 Task: Add an event with the title Third Webinar: Introduction to Influencer Collaboration for Brand Awareness, date '2023/12/02', time 8:50 AM to 10:50 AMand add a description:  Regular check-ins and progress reviews will be scheduled to evaluate the employee's progress and provide ongoing feedback. These discussions will allow for adjustments to the action plan if needed and provide encouragement and support to the employee., put the event into Orange category, logged in from the account softage.8@softage.netand send the event invitation to softage.2@softage.net and softage.3@softage.net. Set a reminder for the event At time of event
Action: Mouse moved to (129, 144)
Screenshot: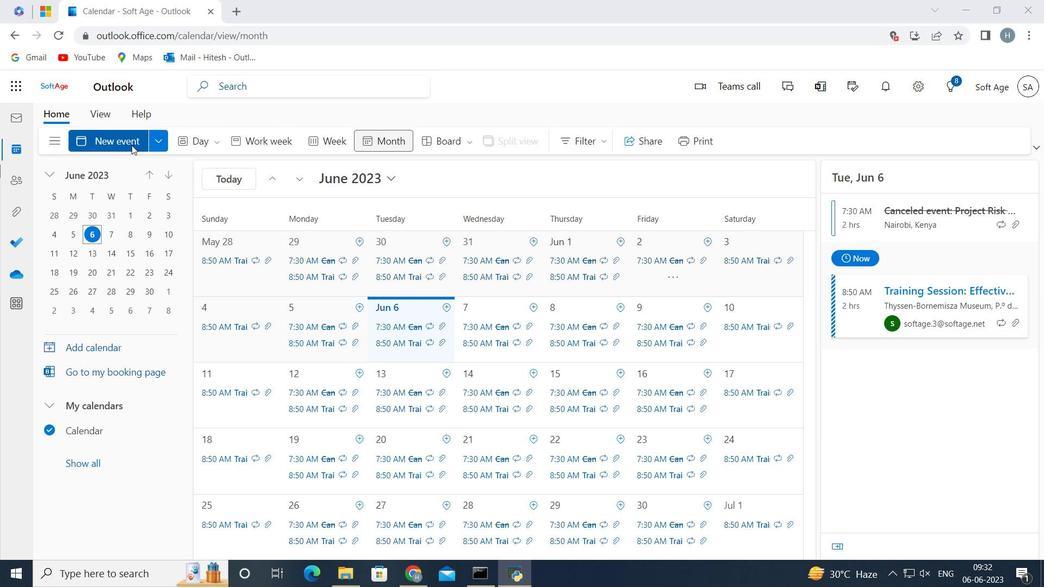 
Action: Mouse pressed left at (129, 144)
Screenshot: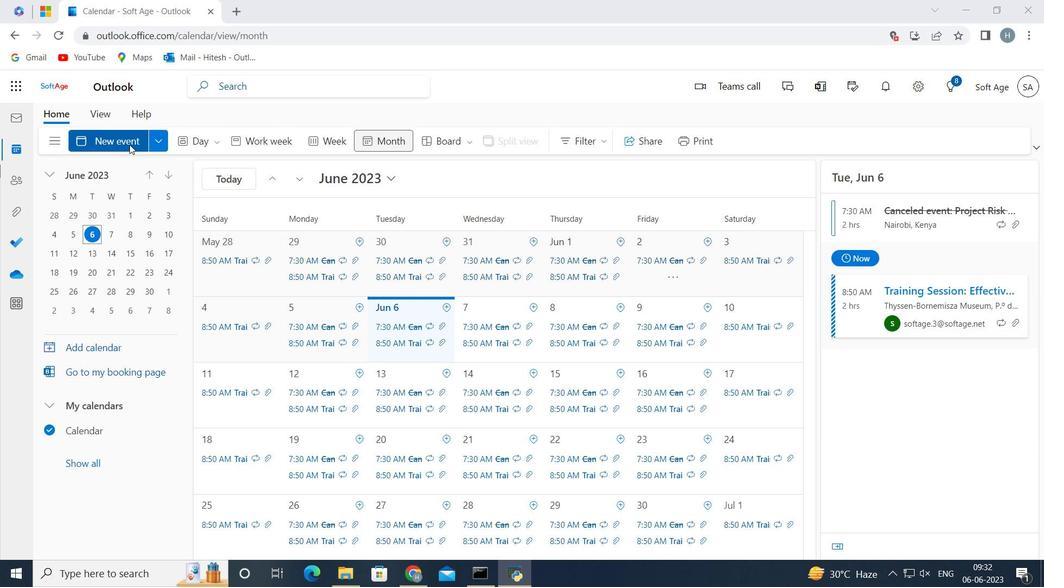 
Action: Mouse moved to (309, 222)
Screenshot: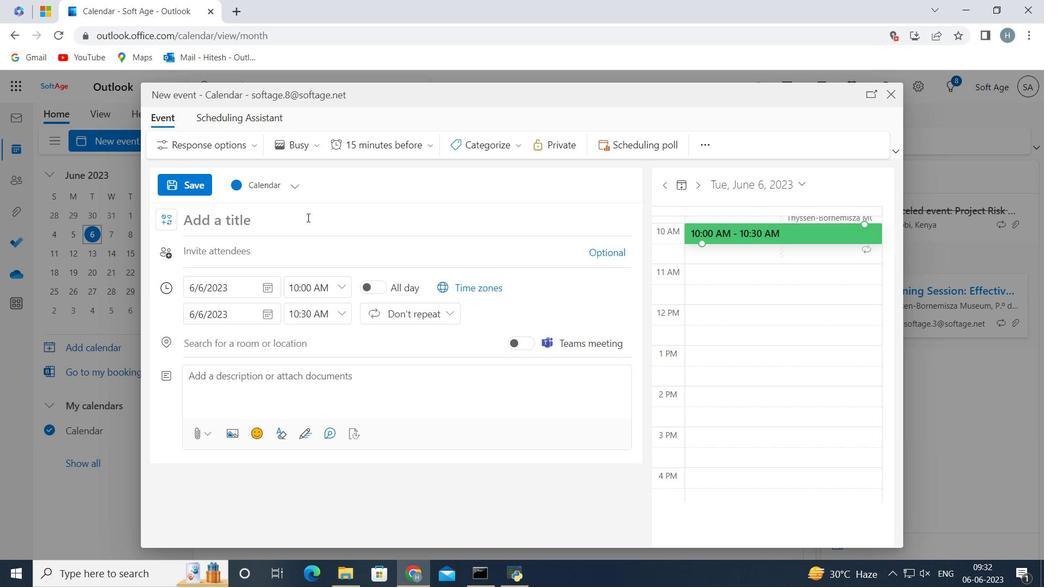 
Action: Mouse pressed left at (309, 222)
Screenshot: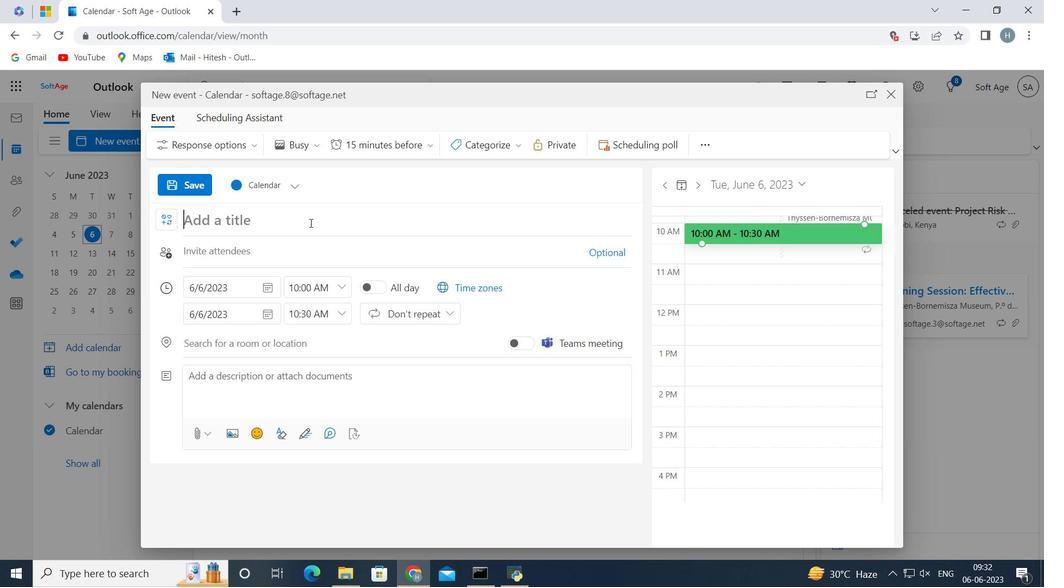 
Action: Key pressed <Key.shift>Third<Key.space><Key.shift><Key.shift><Key.shift><Key.shift><Key.shift>Webinar<Key.shift_r>:<Key.space><Key.shift>Introduction<Key.space>to<Key.space><Key.shift>Influencer<Key.space><Key.shift>Collaboration<Key.space>for<Key.space><Key.shift>Brand<Key.space><Key.shift><Key.shift><Key.shift>Awareness<Key.space>
Screenshot: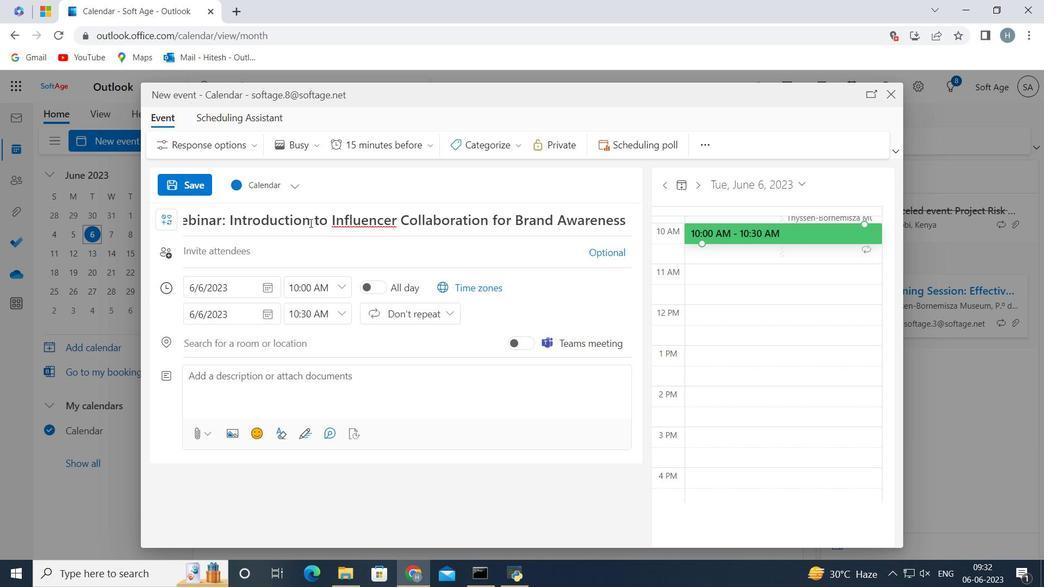 
Action: Mouse moved to (265, 288)
Screenshot: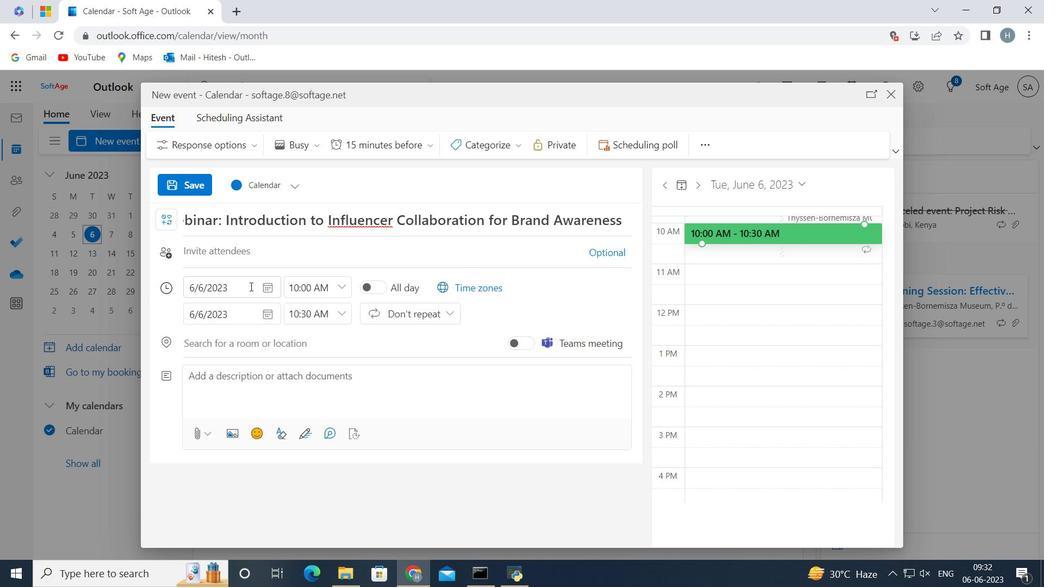 
Action: Mouse pressed left at (265, 288)
Screenshot: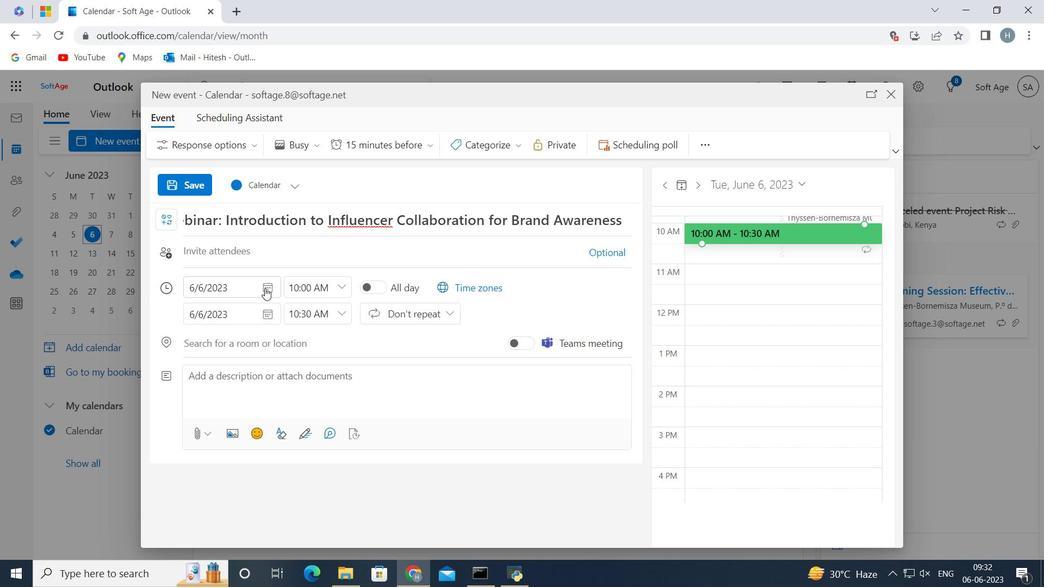 
Action: Mouse moved to (227, 290)
Screenshot: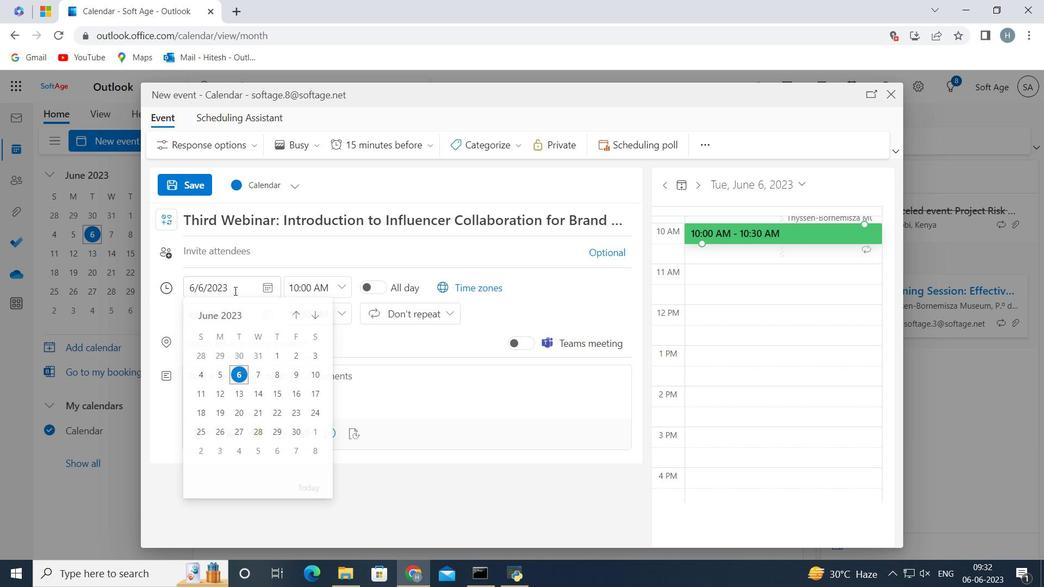 
Action: Mouse pressed left at (227, 290)
Screenshot: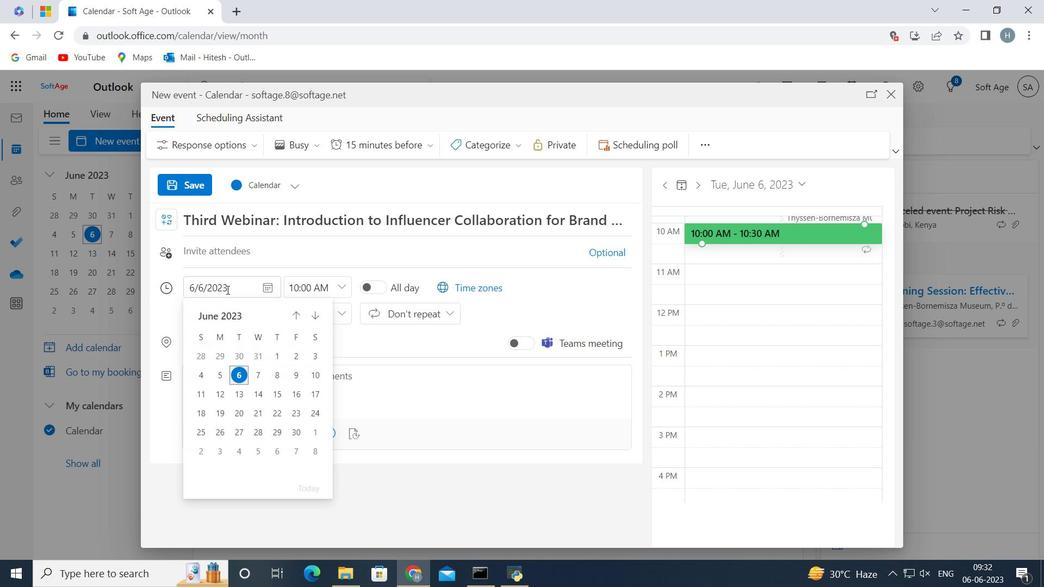 
Action: Mouse moved to (266, 289)
Screenshot: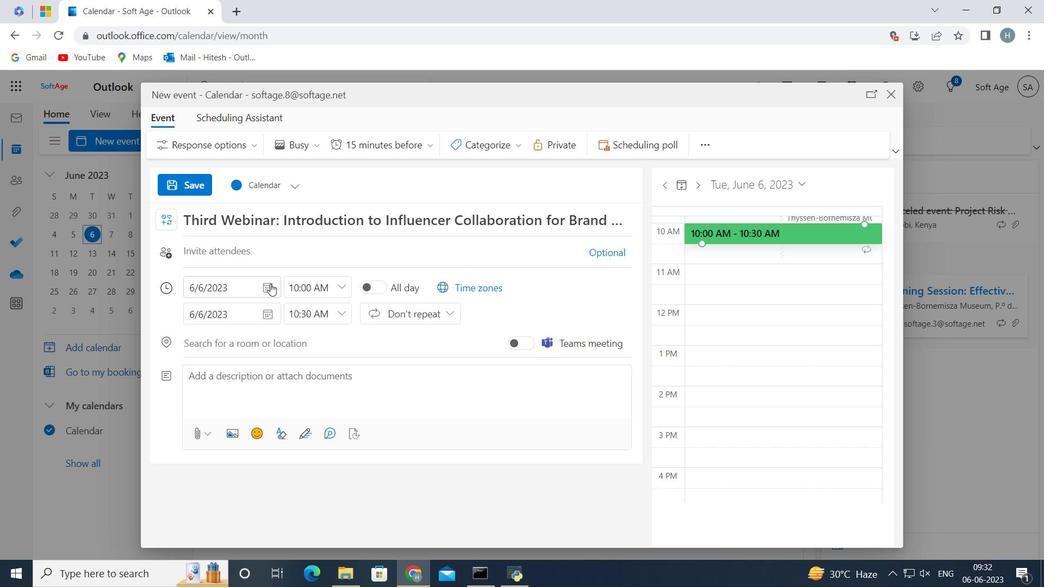 
Action: Mouse pressed left at (266, 289)
Screenshot: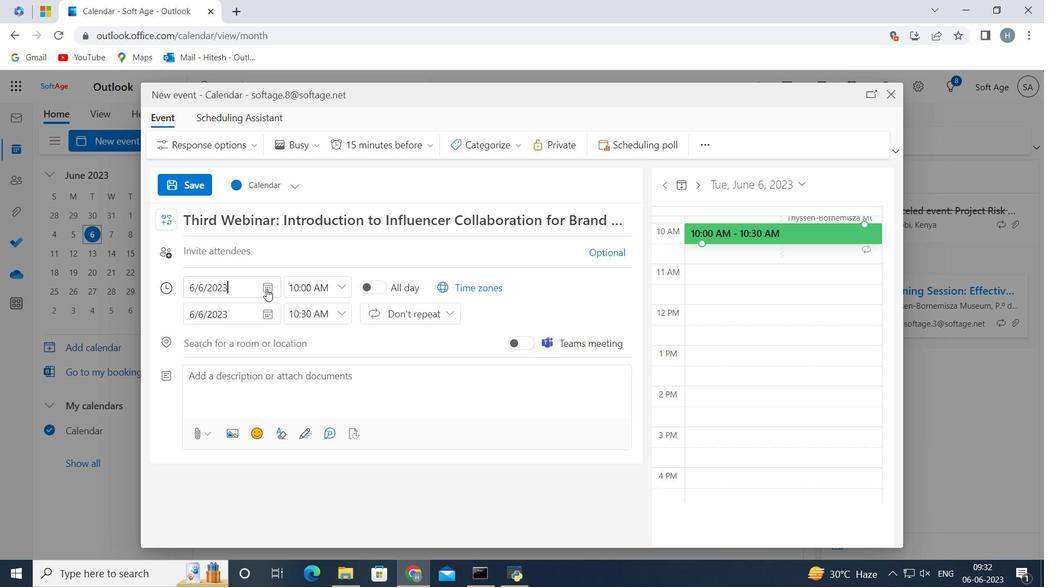 
Action: Mouse moved to (235, 322)
Screenshot: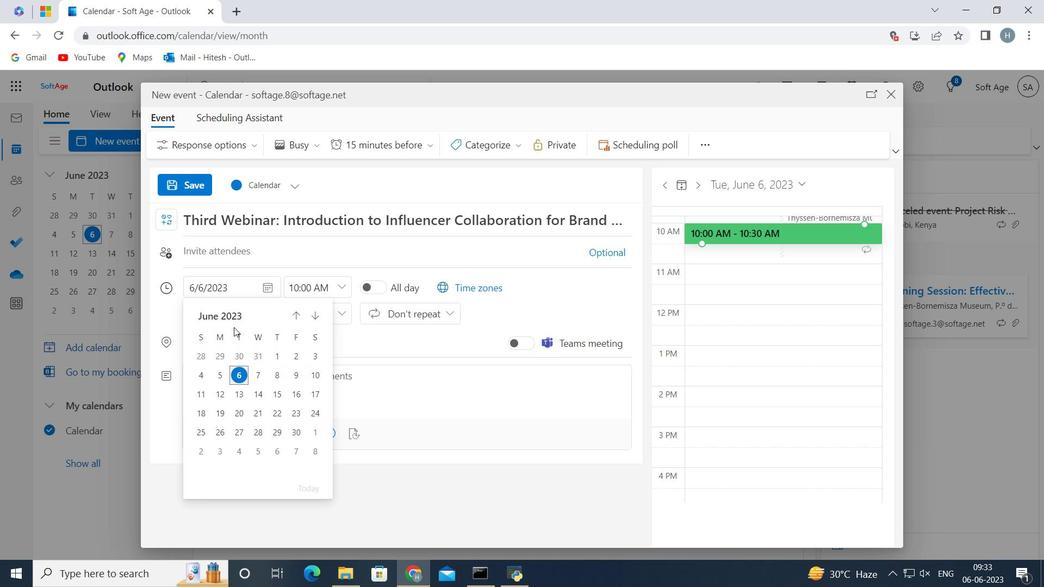 
Action: Mouse pressed left at (235, 322)
Screenshot: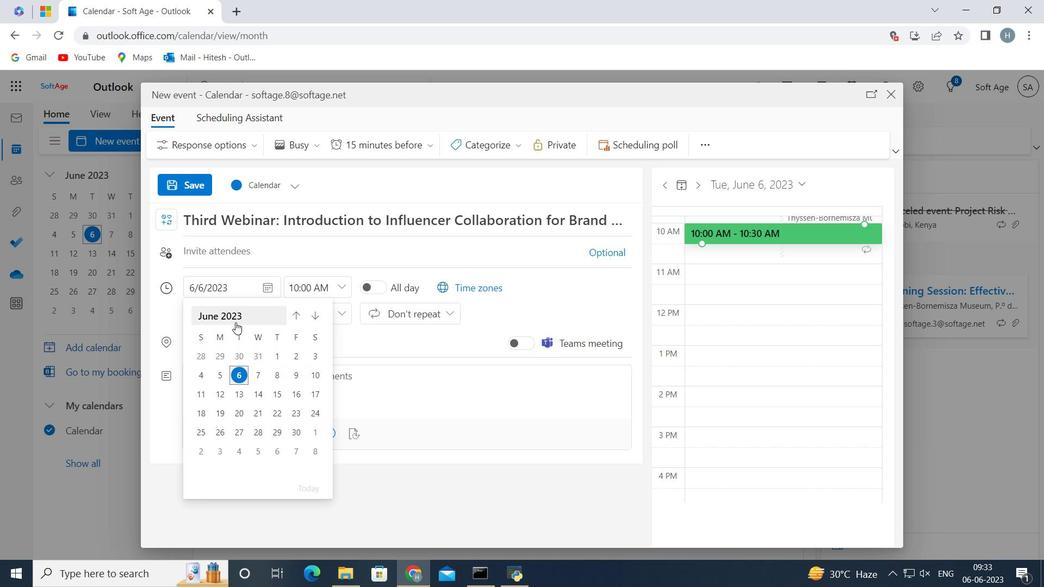 
Action: Mouse pressed left at (235, 322)
Screenshot: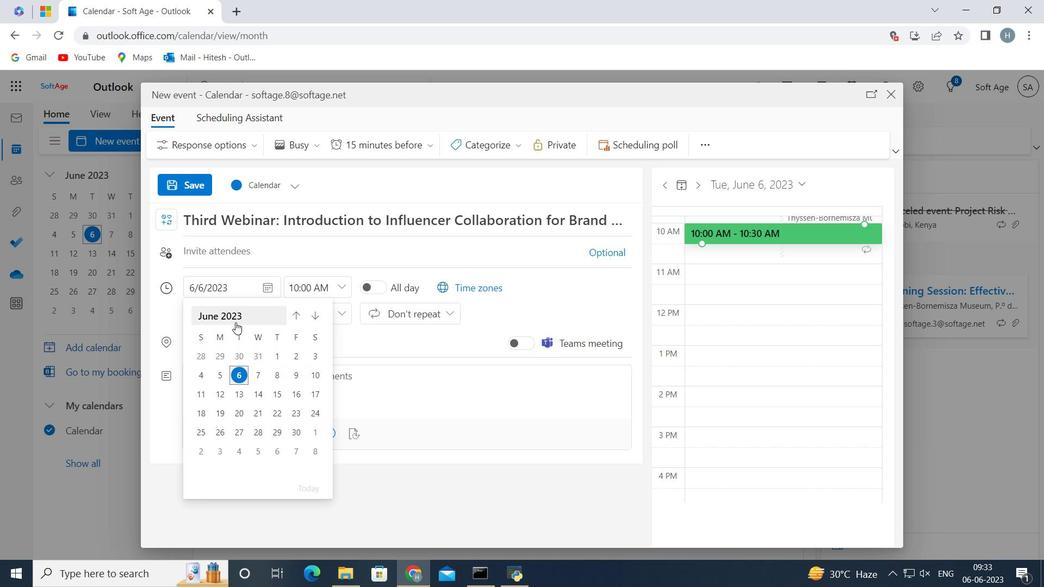 
Action: Mouse moved to (306, 343)
Screenshot: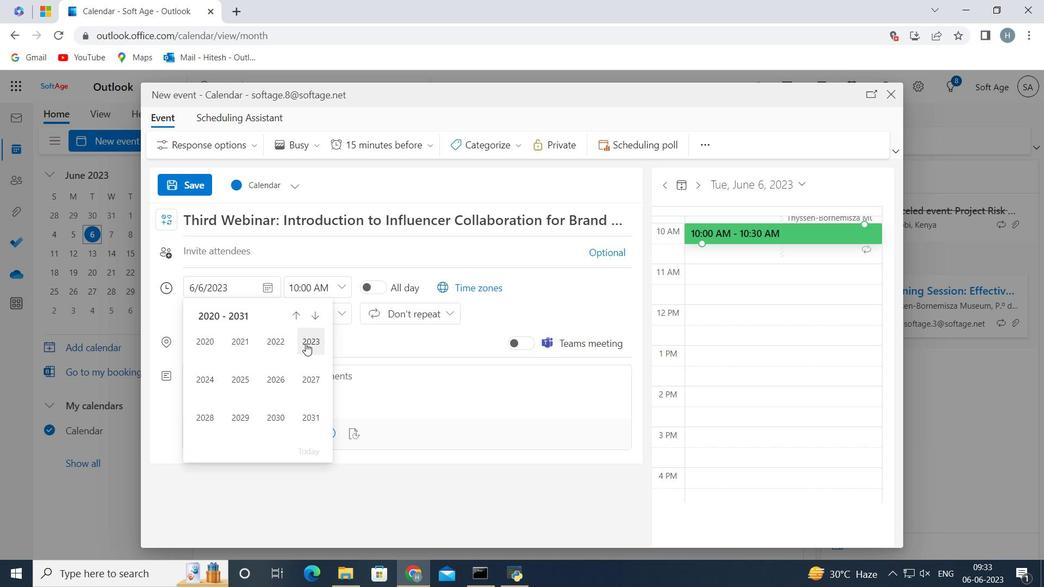 
Action: Mouse pressed left at (306, 343)
Screenshot: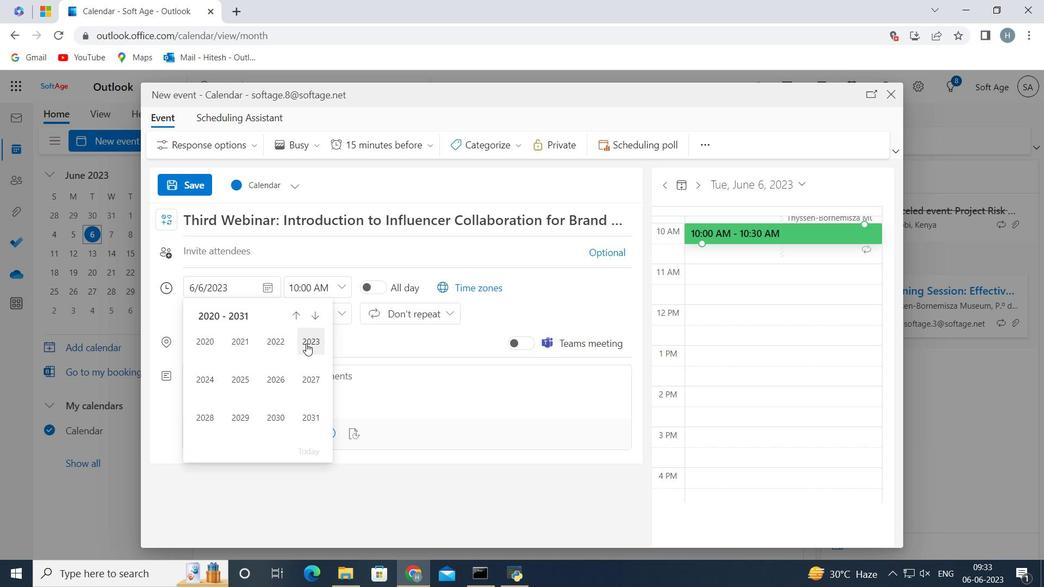
Action: Mouse moved to (307, 415)
Screenshot: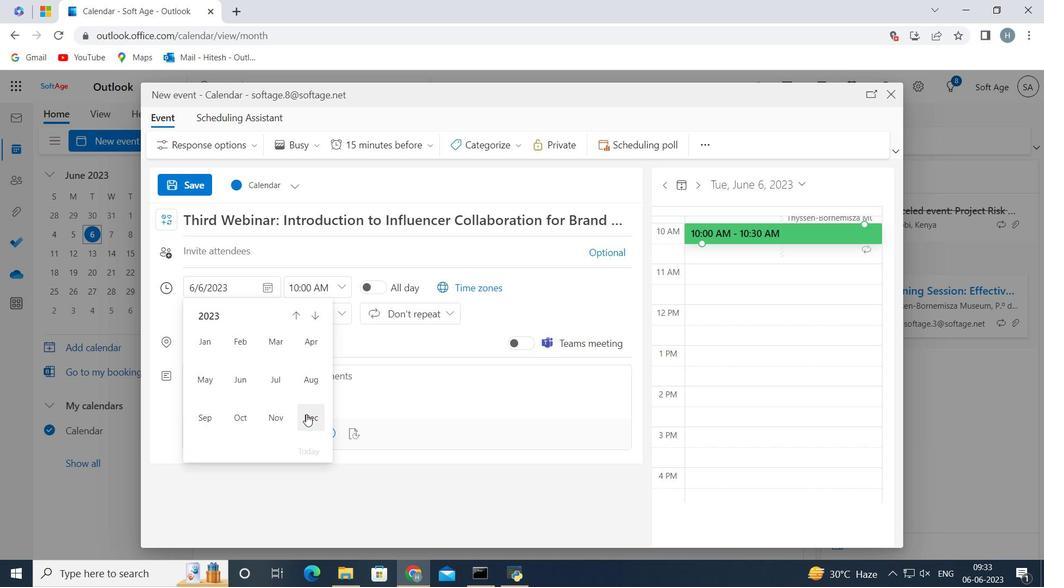 
Action: Mouse pressed left at (307, 415)
Screenshot: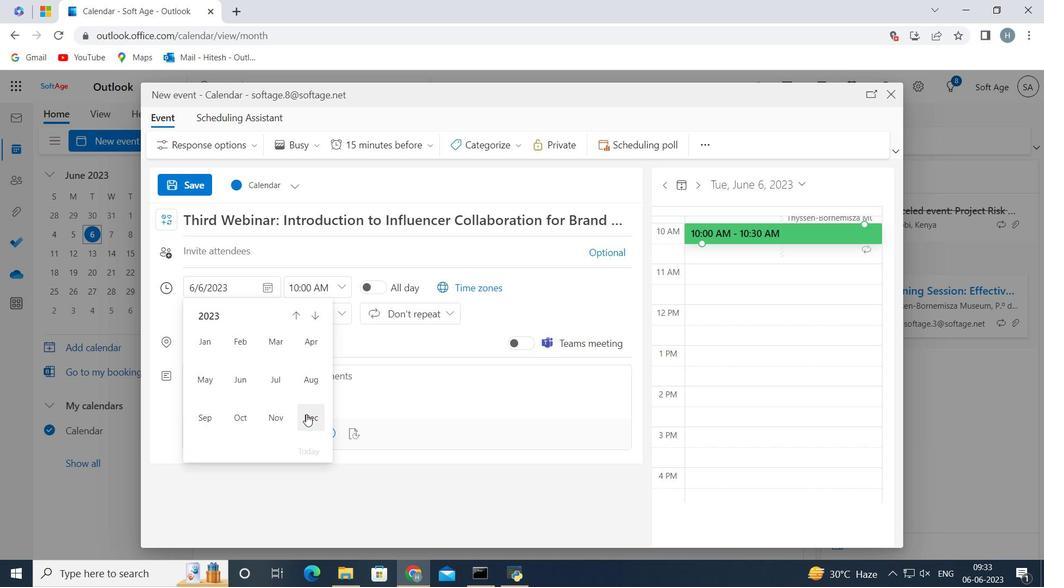 
Action: Mouse moved to (311, 355)
Screenshot: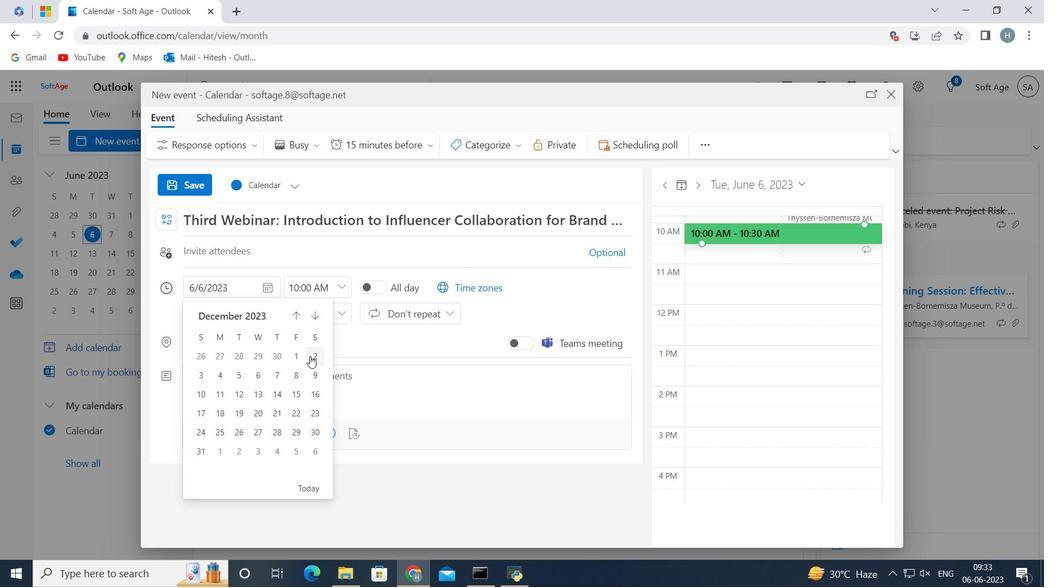 
Action: Mouse pressed left at (311, 355)
Screenshot: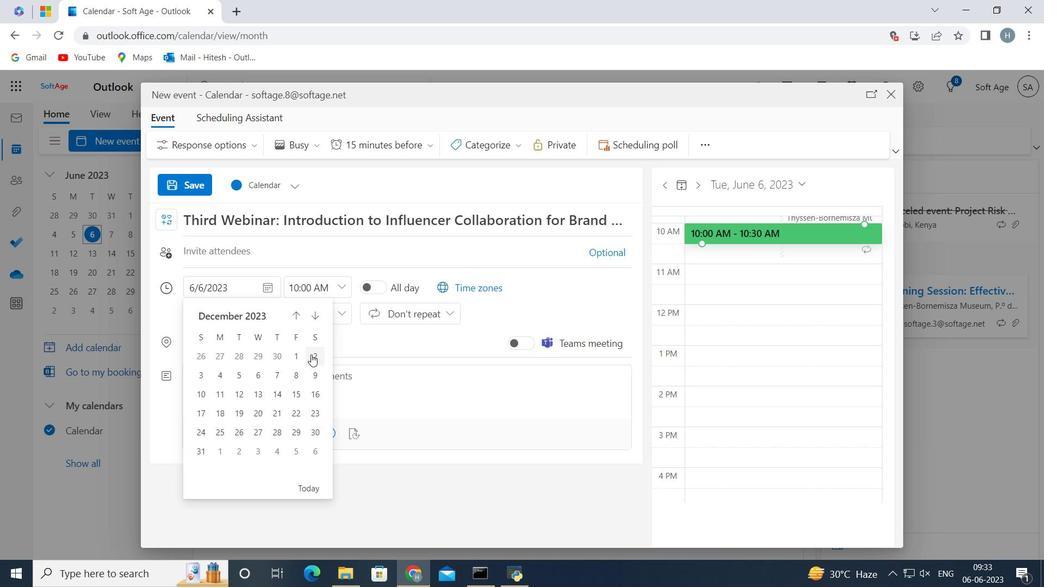 
Action: Mouse moved to (345, 284)
Screenshot: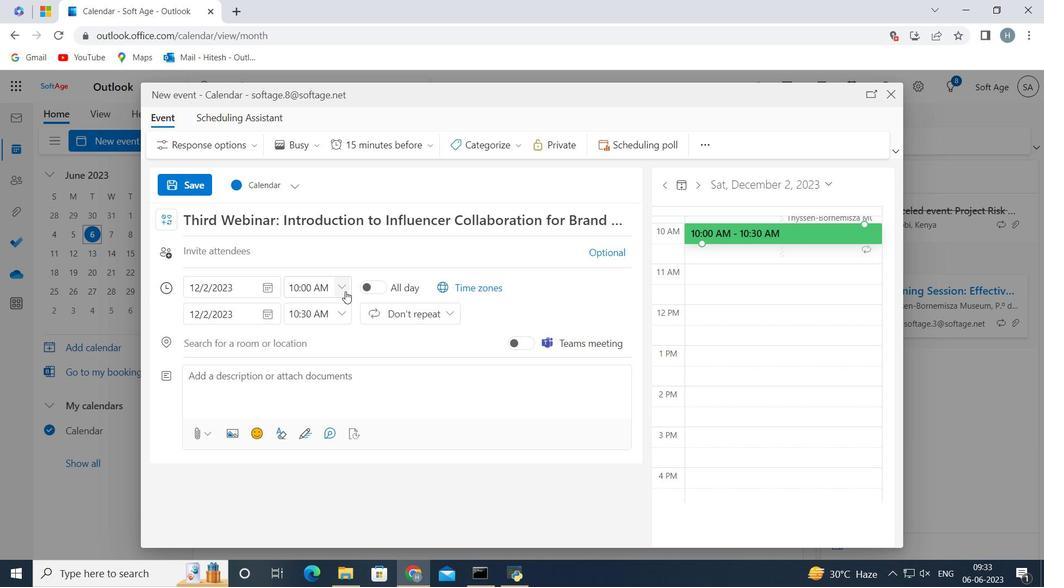
Action: Mouse pressed left at (345, 284)
Screenshot: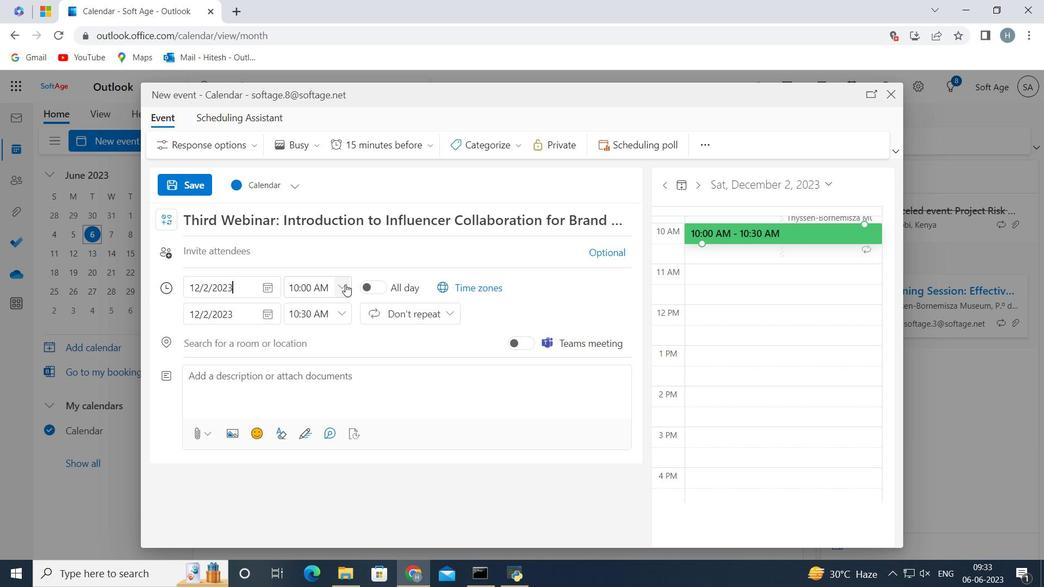 
Action: Mouse moved to (326, 357)
Screenshot: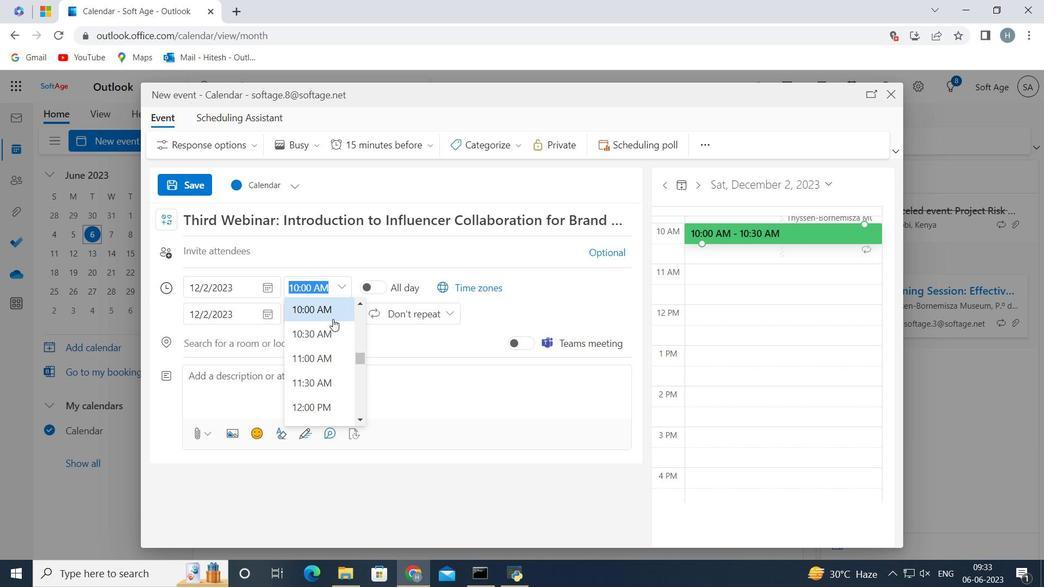 
Action: Mouse scrolled (326, 357) with delta (0, 0)
Screenshot: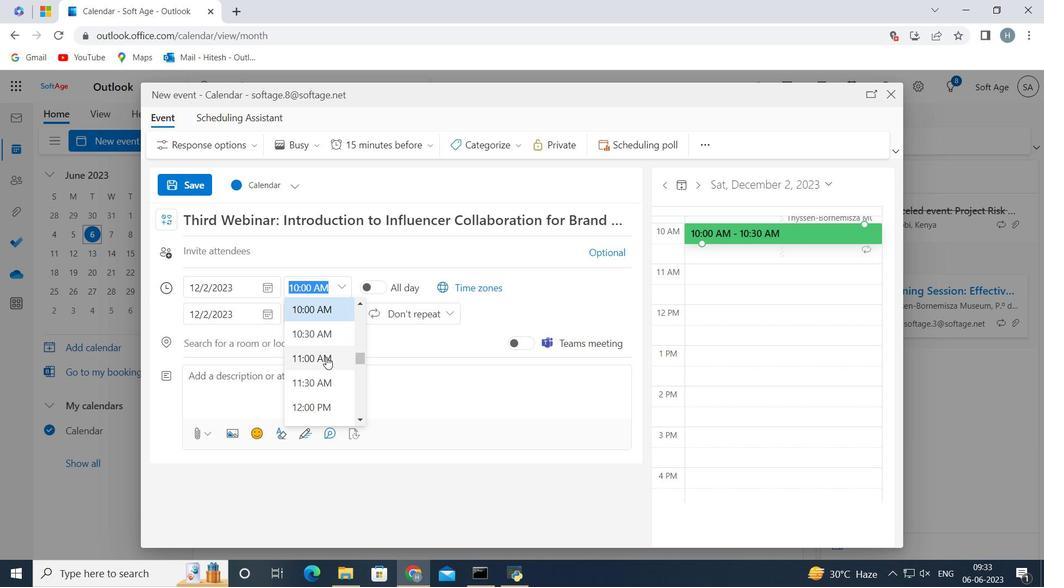 
Action: Mouse scrolled (326, 357) with delta (0, 0)
Screenshot: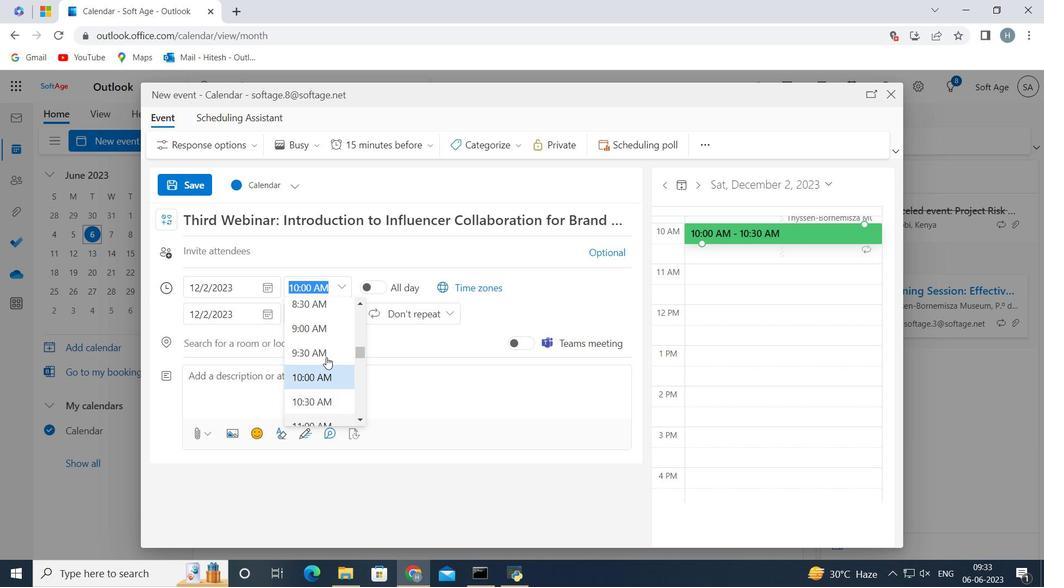 
Action: Mouse scrolled (326, 357) with delta (0, 0)
Screenshot: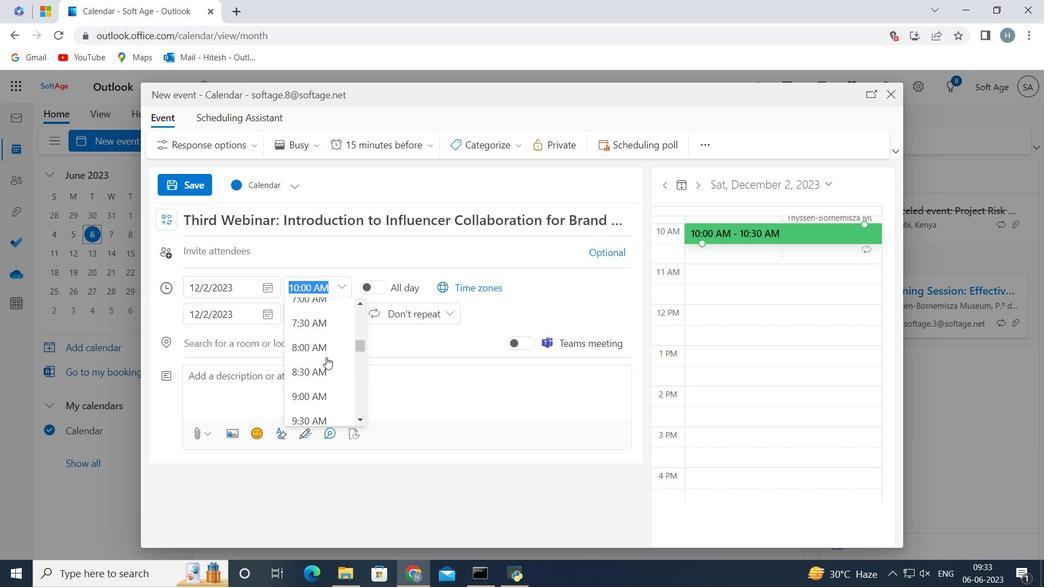 
Action: Mouse scrolled (326, 356) with delta (0, 0)
Screenshot: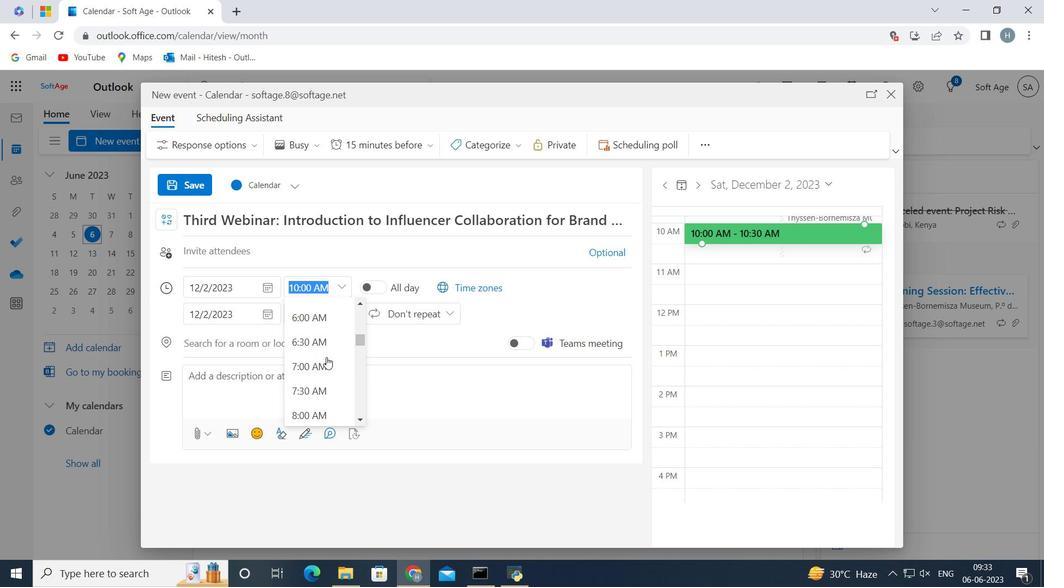 
Action: Mouse moved to (292, 373)
Screenshot: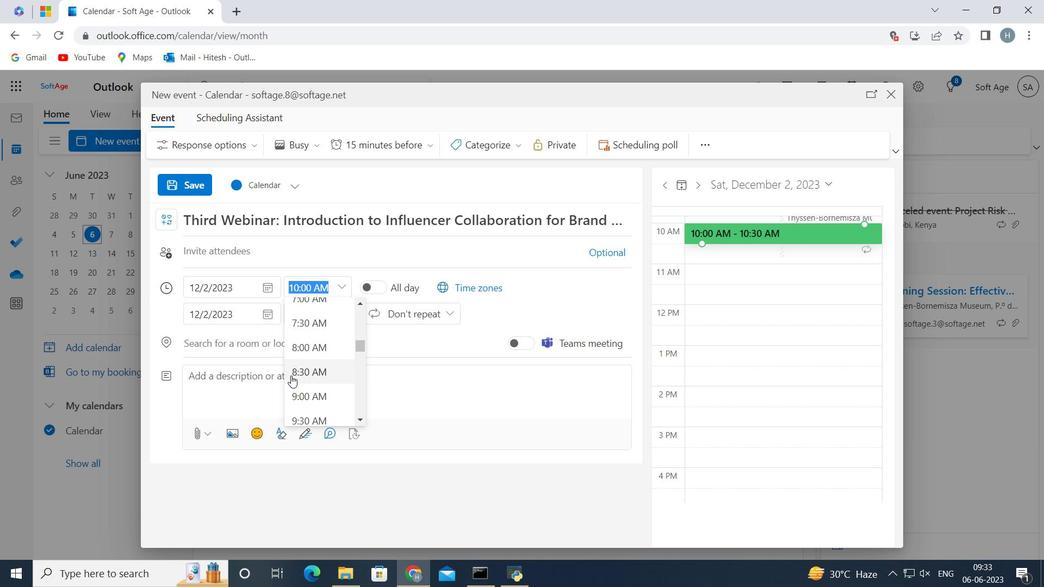 
Action: Mouse pressed left at (292, 373)
Screenshot: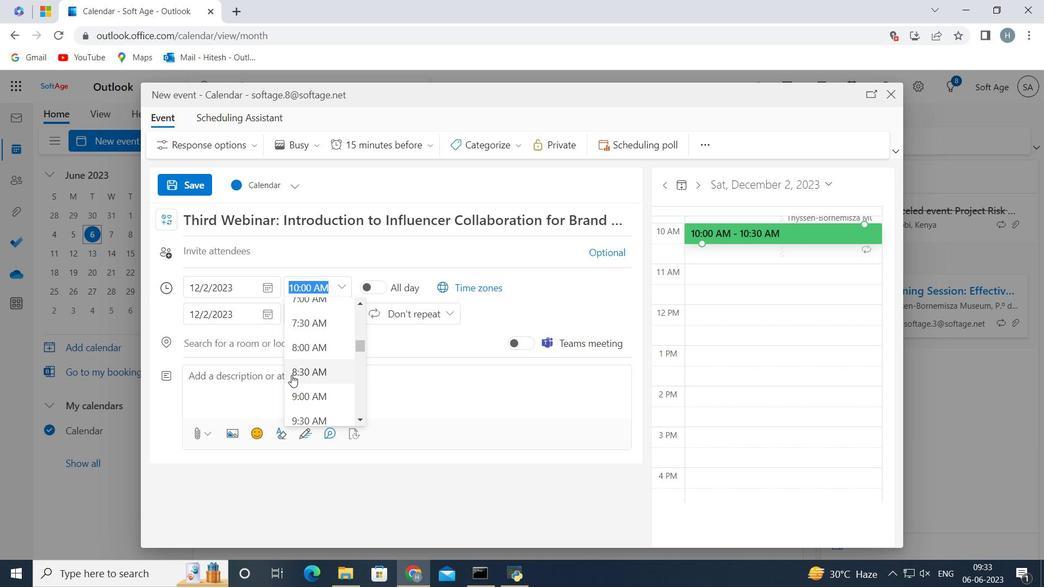 
Action: Mouse moved to (300, 287)
Screenshot: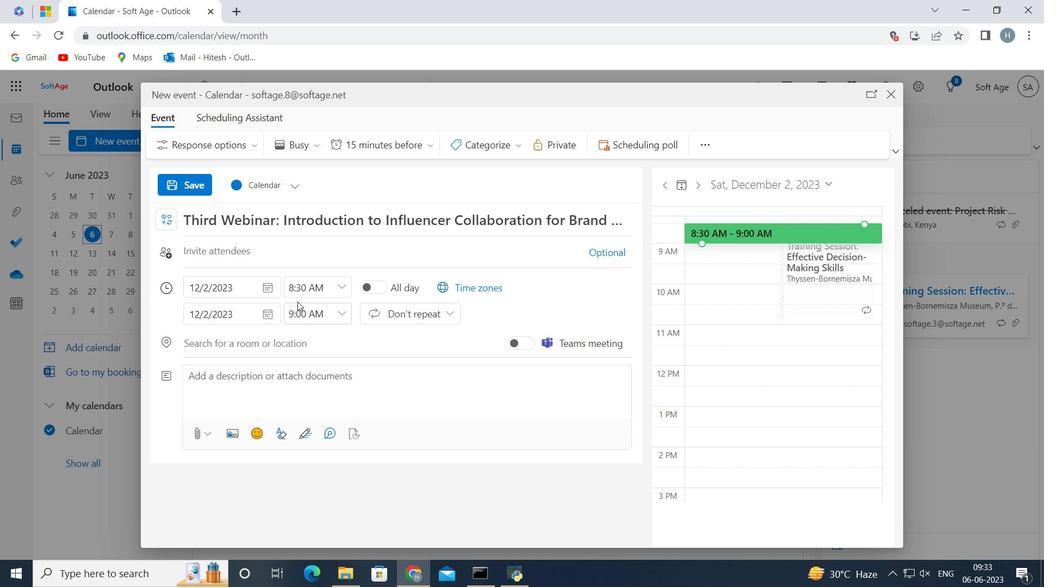 
Action: Mouse pressed left at (300, 287)
Screenshot: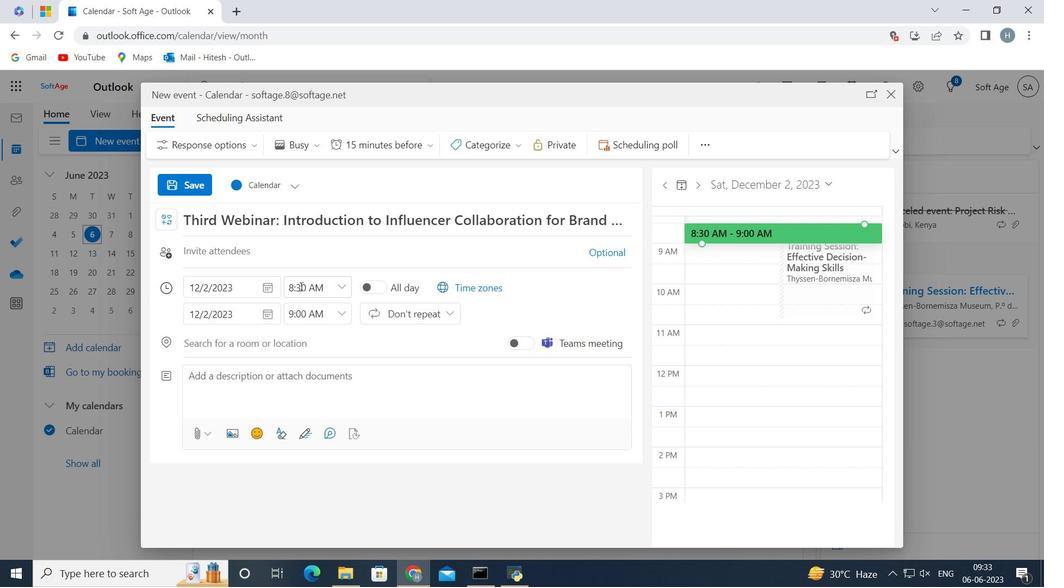 
Action: Mouse moved to (301, 286)
Screenshot: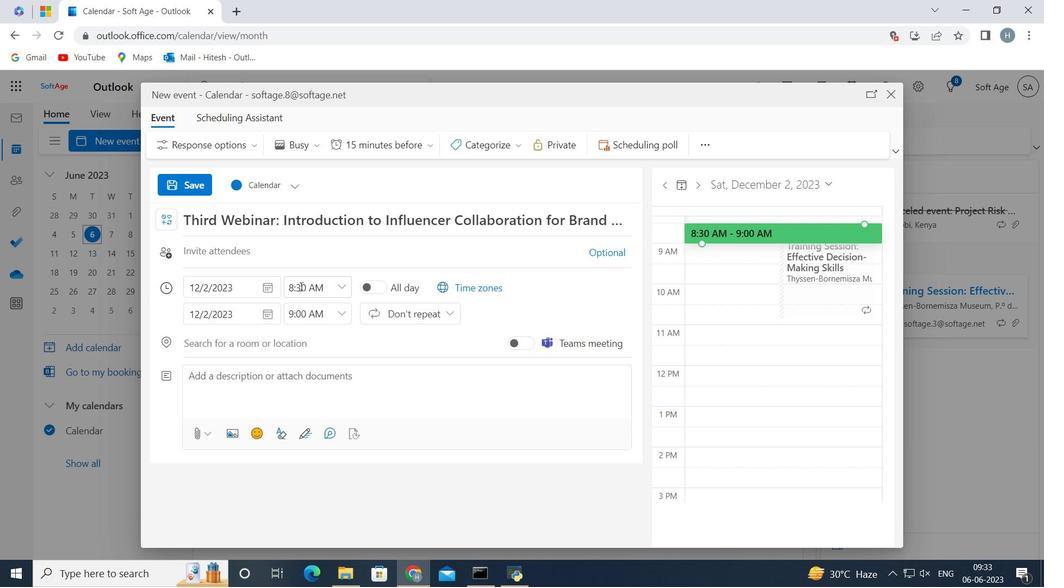 
Action: Key pressed <Key.backspace>5
Screenshot: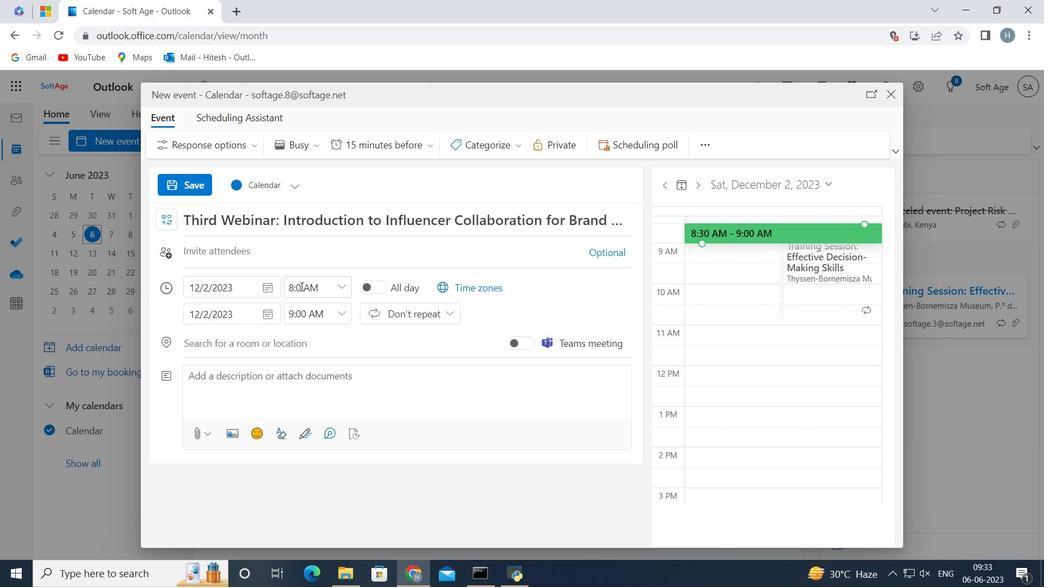 
Action: Mouse moved to (347, 312)
Screenshot: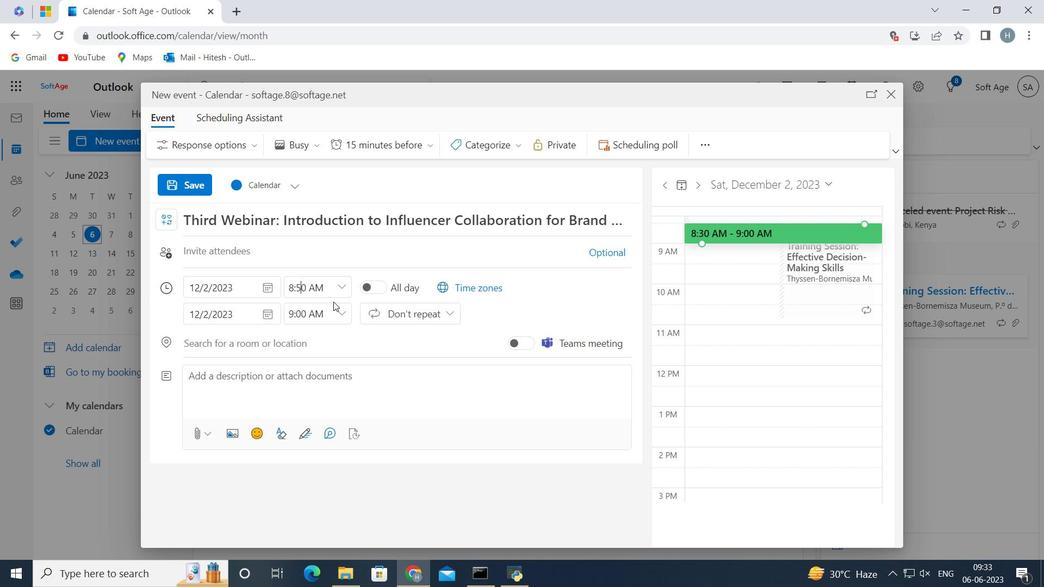 
Action: Mouse pressed left at (347, 312)
Screenshot: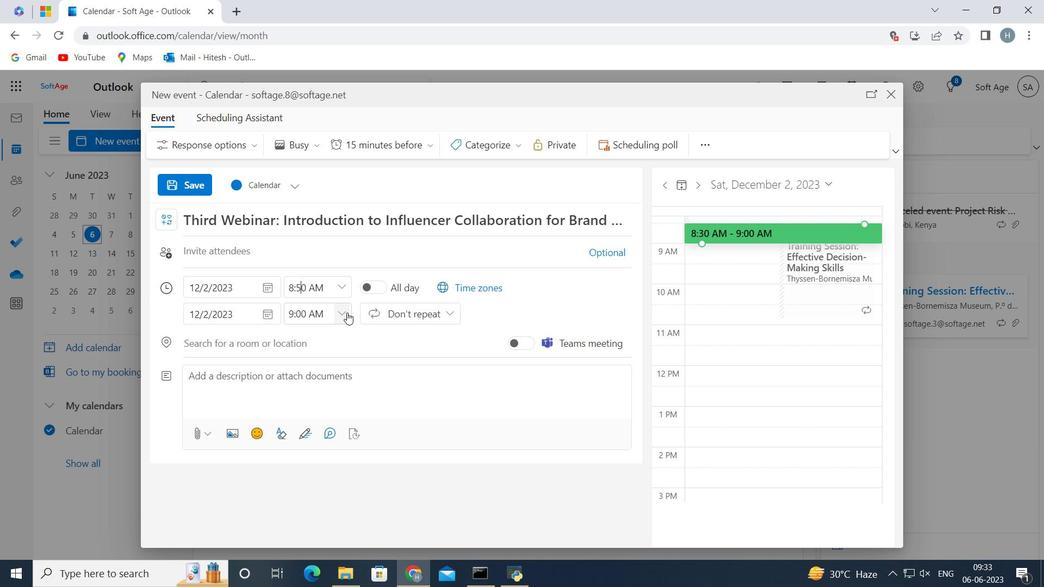 
Action: Mouse moved to (336, 408)
Screenshot: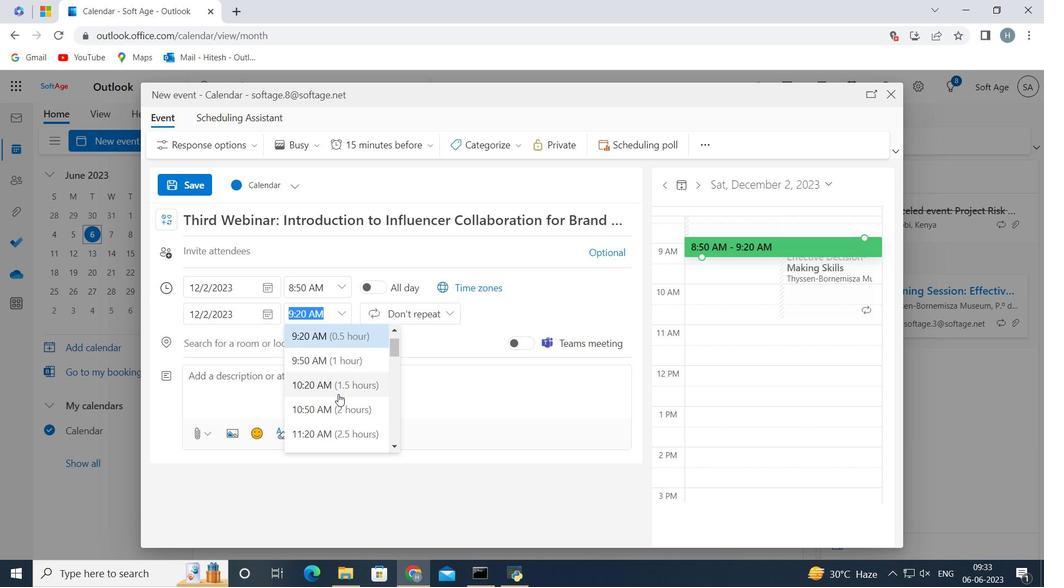 
Action: Mouse pressed left at (336, 408)
Screenshot: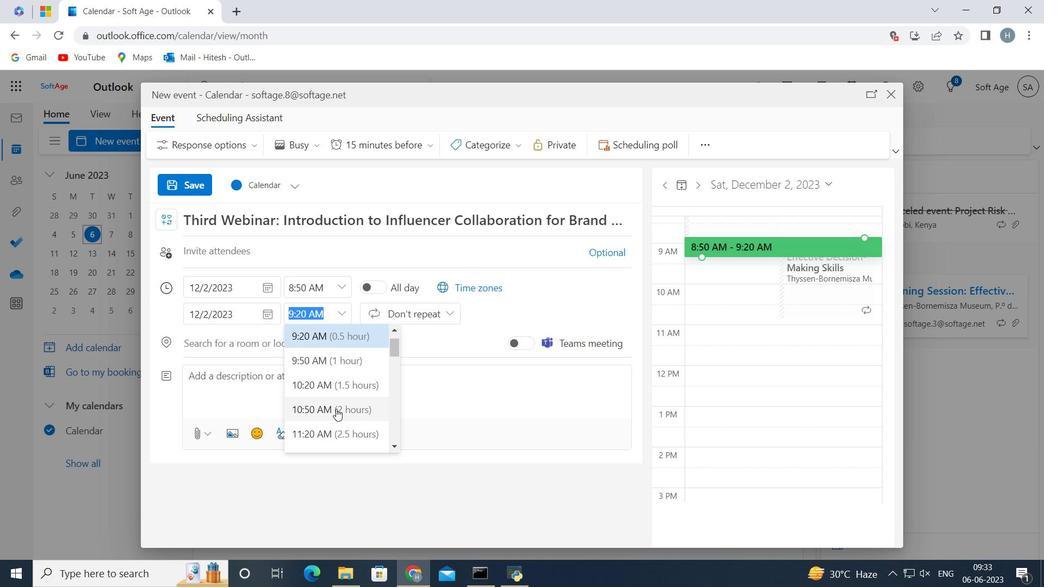 
Action: Mouse moved to (264, 376)
Screenshot: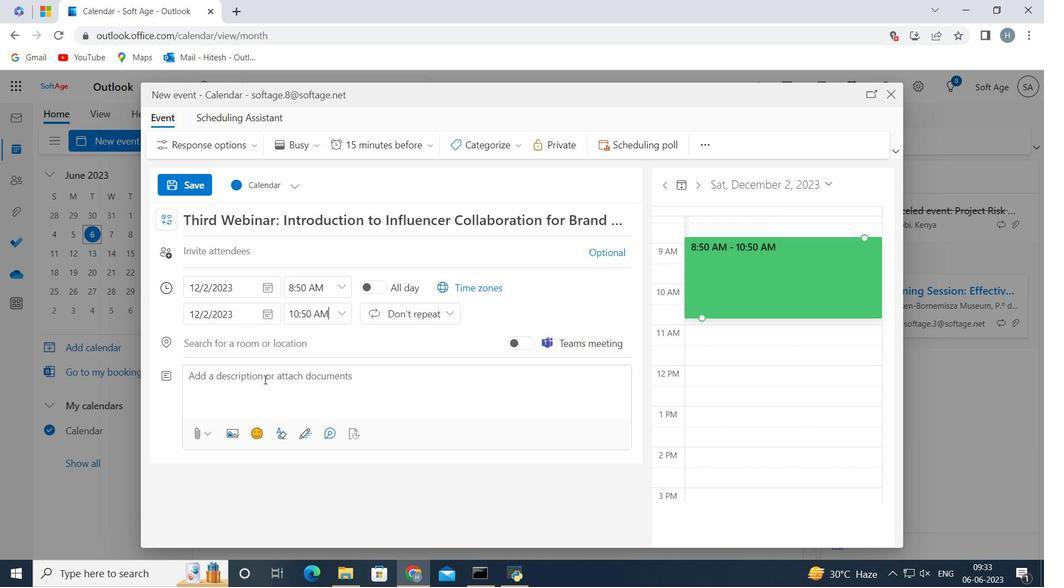 
Action: Mouse pressed left at (264, 376)
Screenshot: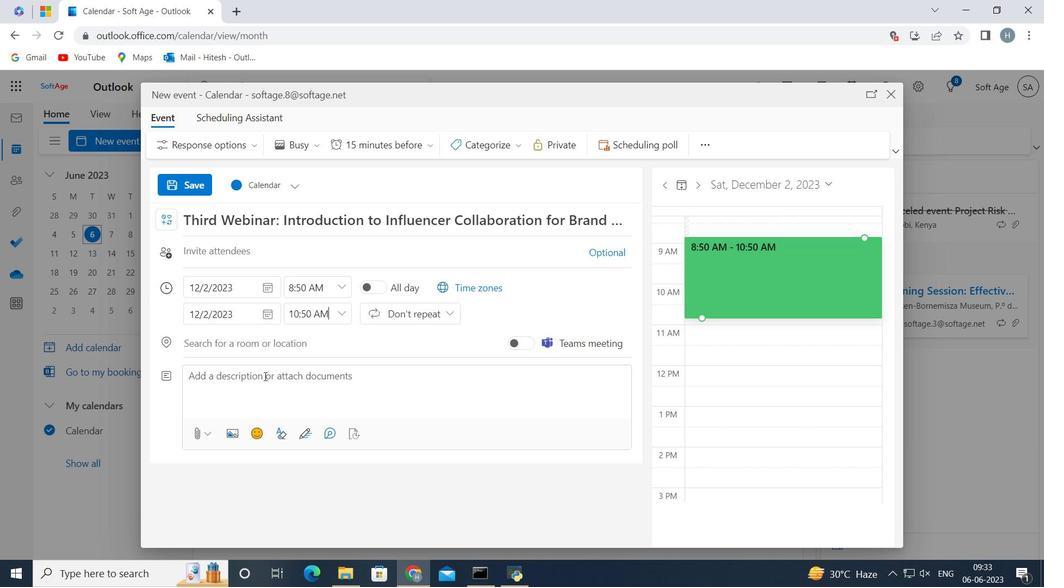 
Action: Key pressed <Key.shift><Key.shift><Key.shift><Key.shift><Key.shift><Key.shift><Key.shift><Key.shift><Key.shift><Key.shift><Key.shift><Key.shift><Key.shift><Key.shift><Key.shift>Regular<Key.space>check-ins<Key.space>and<Key.space>progress<Key.space>reviews<Key.space>will<Key.space>be<Key.space>scheduled<Key.space>to<Key.space>evaluate<Key.space>the<Key.space>employee's<Key.space>revie<Key.backspace><Key.backspace><Key.backspace><Key.backspace><Key.backspace>progress<Key.space>and<Key.space>provide<Key.space>ongoing<Key.space>feedback.<Key.space><Key.shift>These<Key.space>discussions<Key.space>will<Key.space>allow<Key.space>for<Key.space>adjustments<Key.space>to<Key.space>the<Key.space>action<Key.space>plan<Key.space>if<Key.space>needed<Key.space>and<Key.space>provide<Key.space>encouragement<Key.space>and<Key.space>support<Key.space>to<Key.space>the<Key.space>employee.<Key.space>
Screenshot: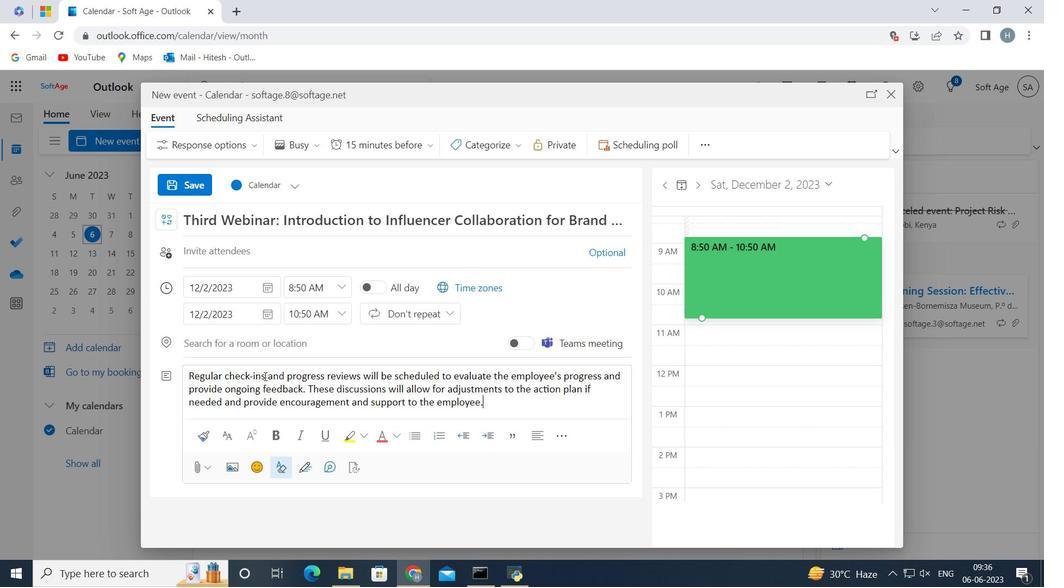 
Action: Mouse moved to (503, 140)
Screenshot: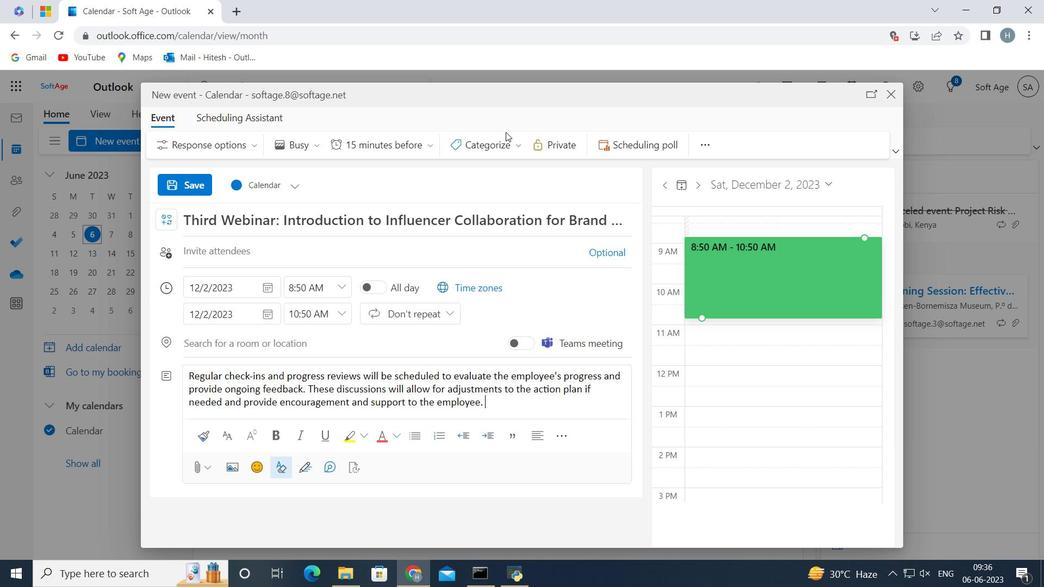 
Action: Mouse pressed left at (503, 140)
Screenshot: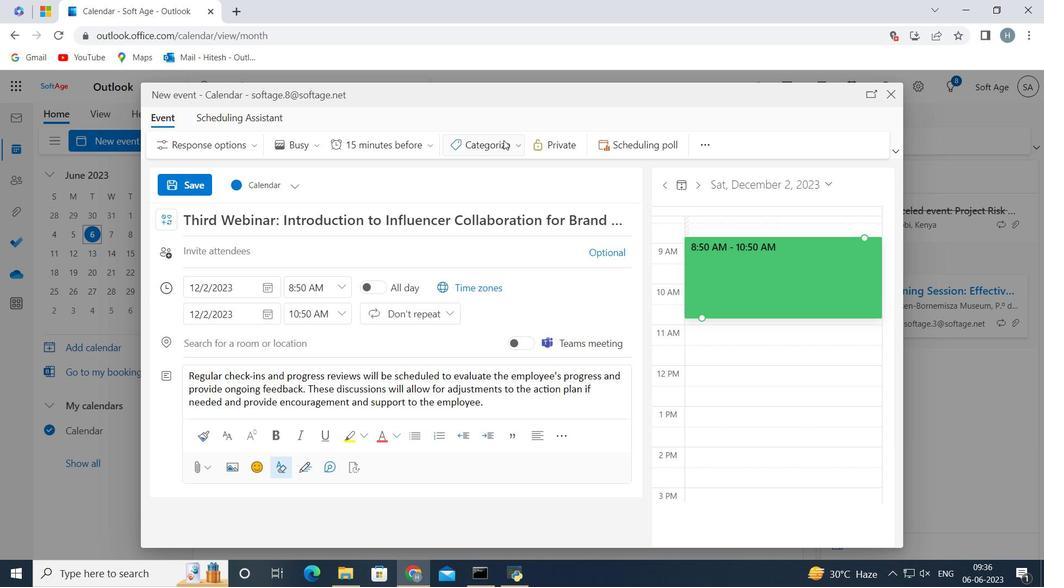 
Action: Mouse moved to (504, 214)
Screenshot: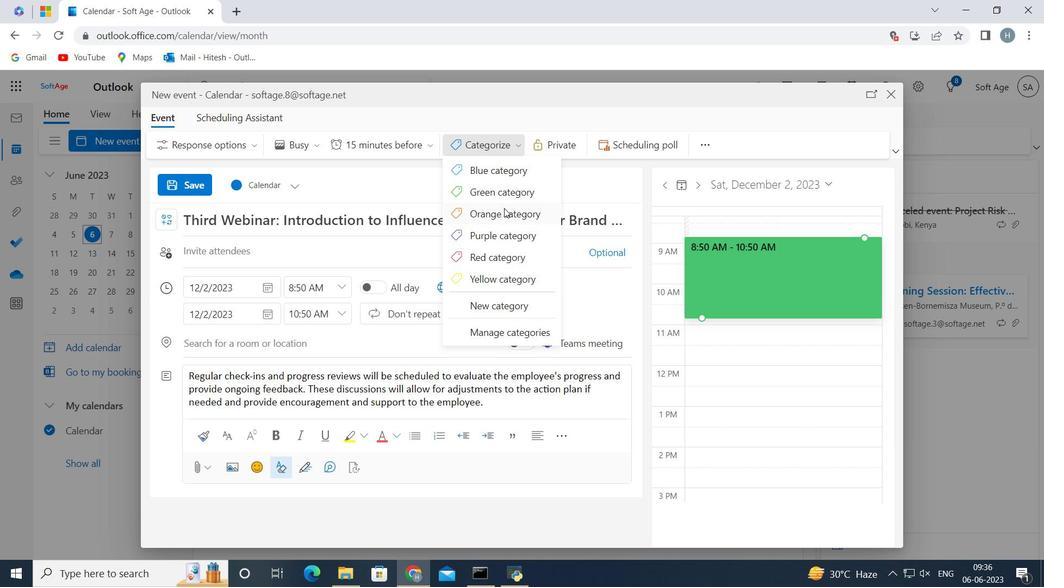 
Action: Mouse pressed left at (504, 214)
Screenshot: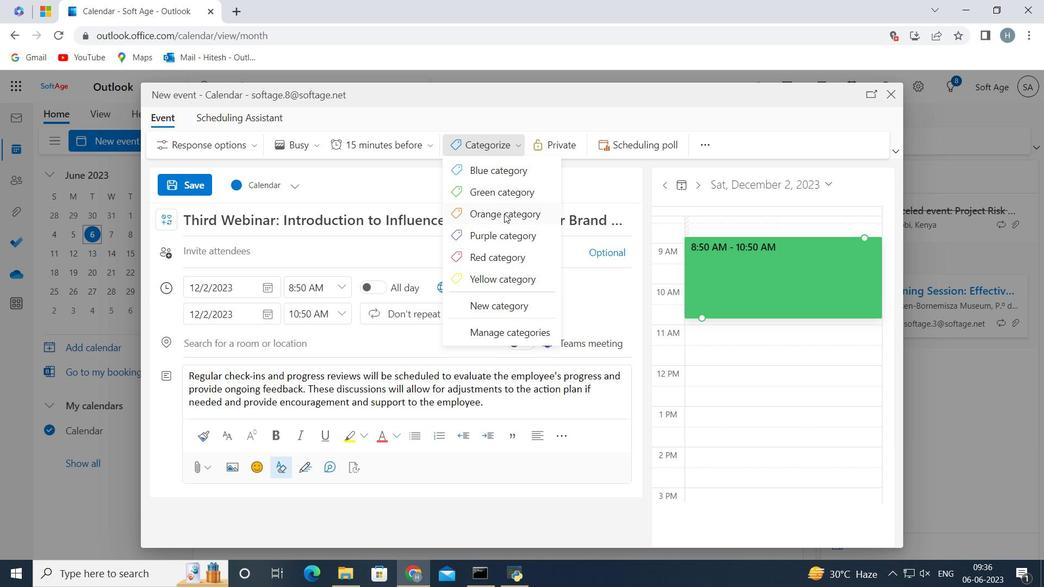 
Action: Mouse moved to (340, 261)
Screenshot: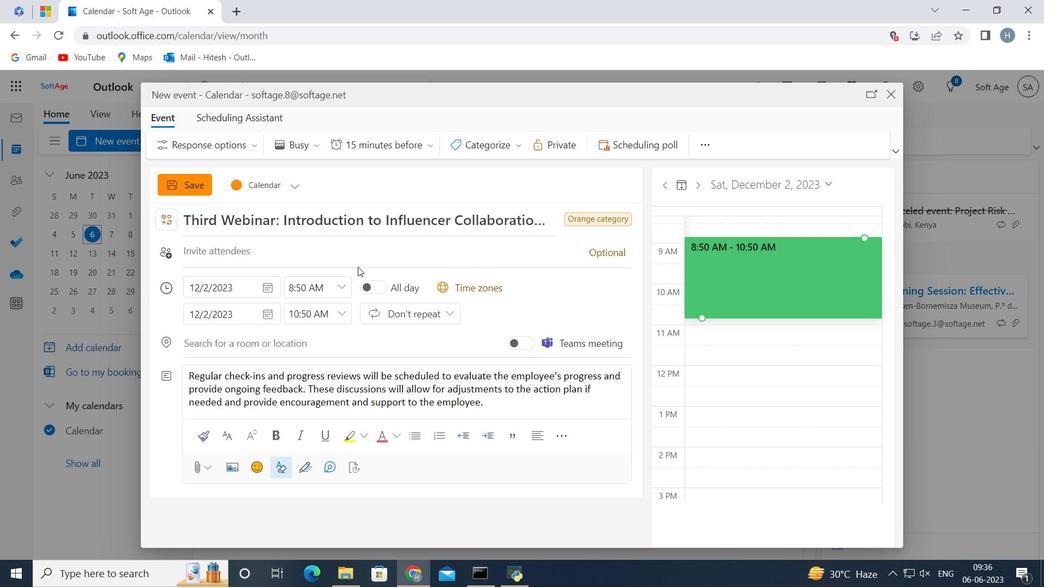 
Action: Mouse pressed left at (340, 261)
Screenshot: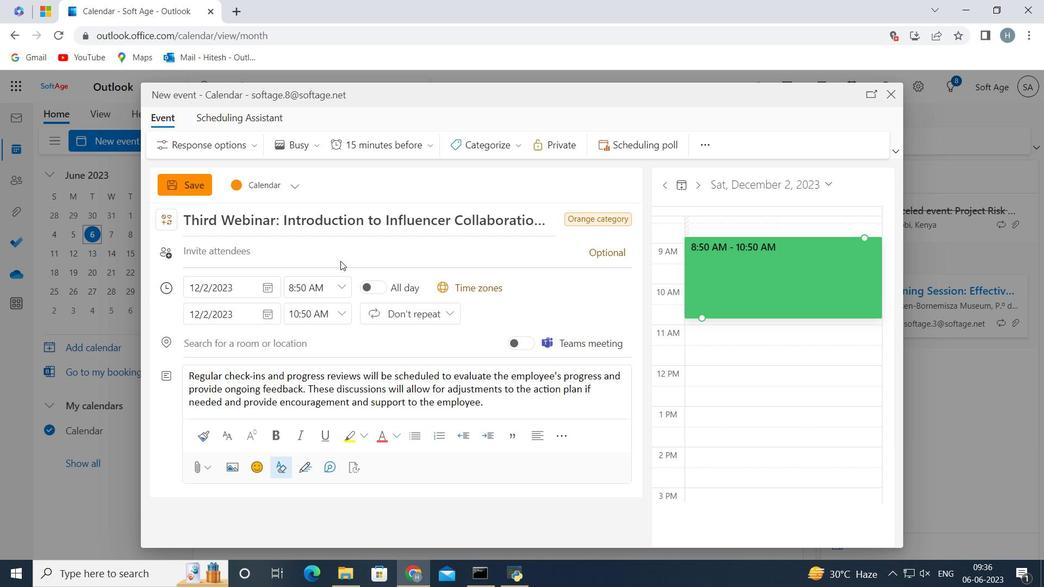 
Action: Key pressed softage.2<Key.shift>@softage.net
Screenshot: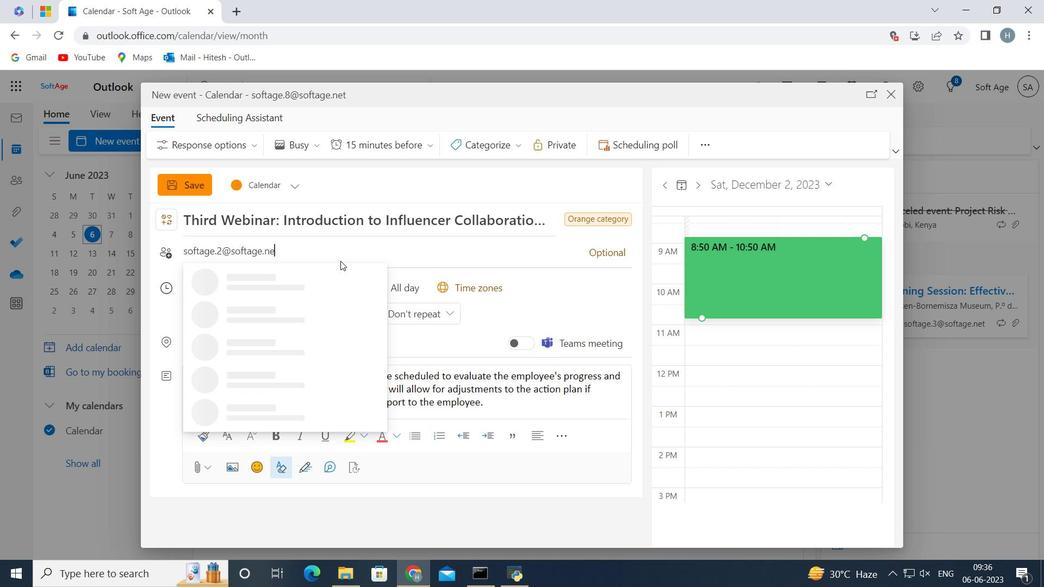 
Action: Mouse moved to (277, 283)
Screenshot: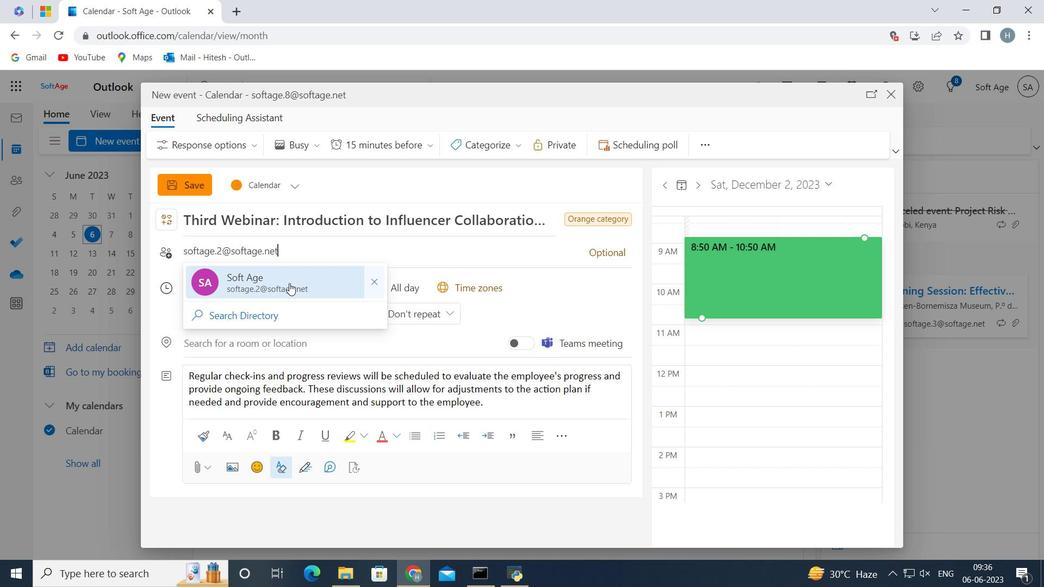 
Action: Mouse pressed left at (277, 283)
Screenshot: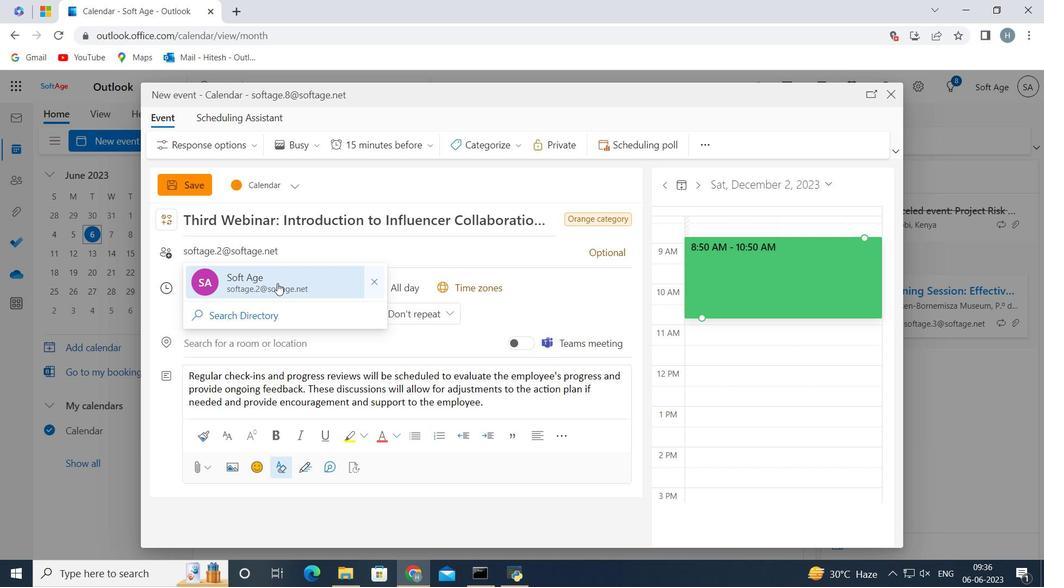 
Action: Key pressed softage.3<Key.shift>@softage.net
Screenshot: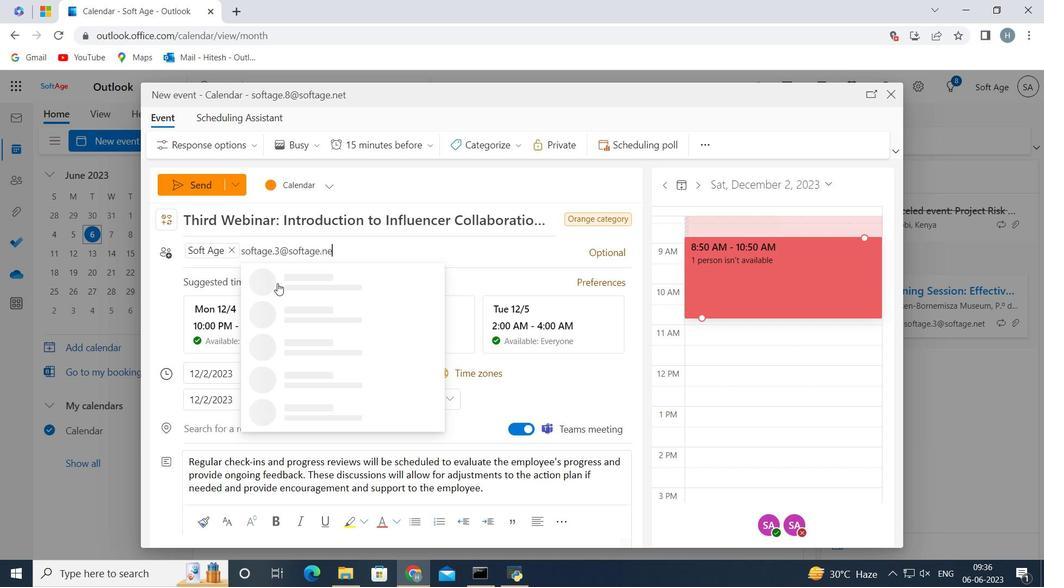
Action: Mouse scrolled (277, 282) with delta (0, 0)
Screenshot: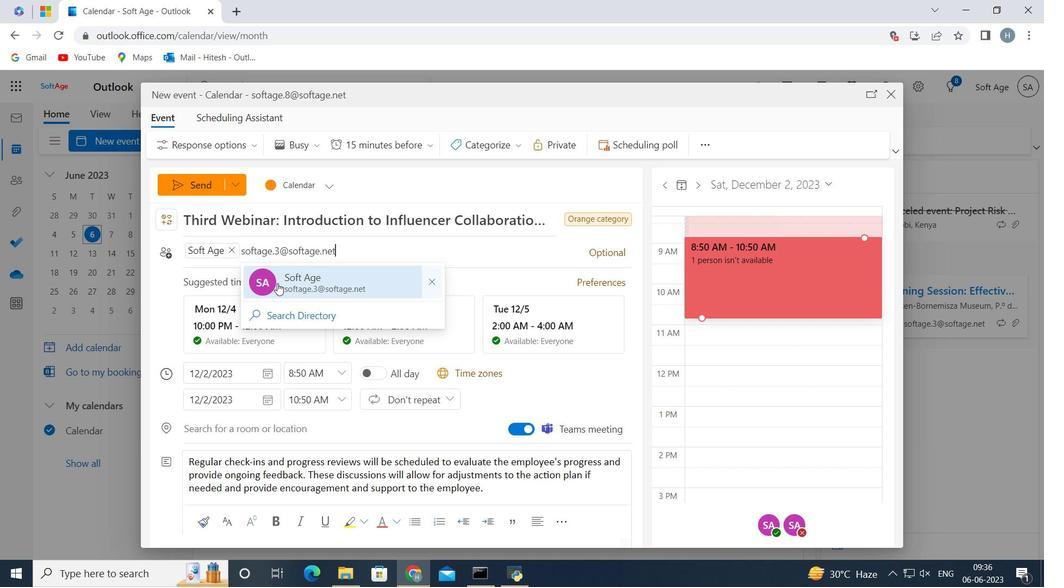
Action: Mouse moved to (291, 283)
Screenshot: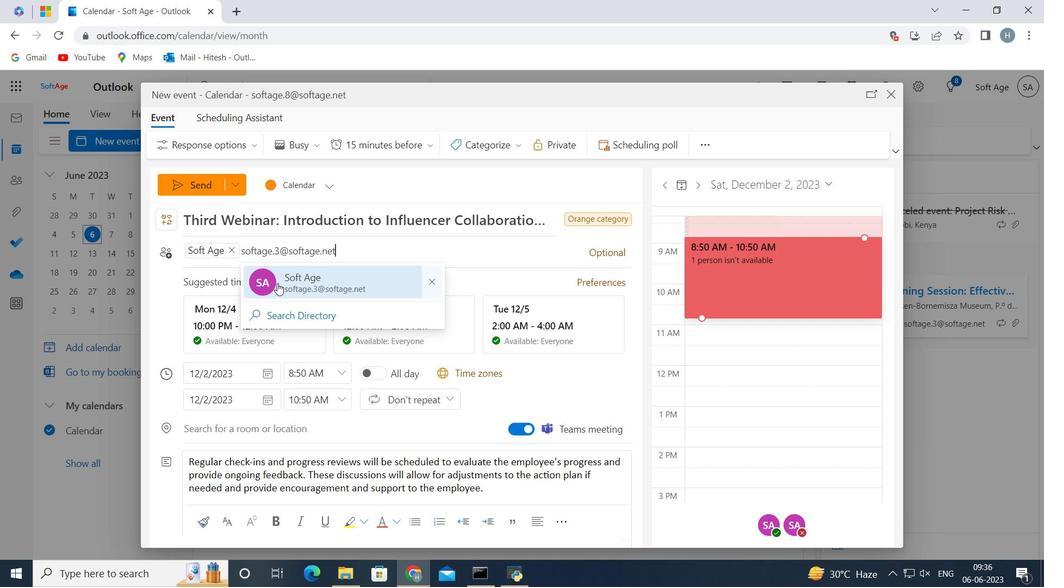 
Action: Mouse pressed left at (291, 283)
Screenshot: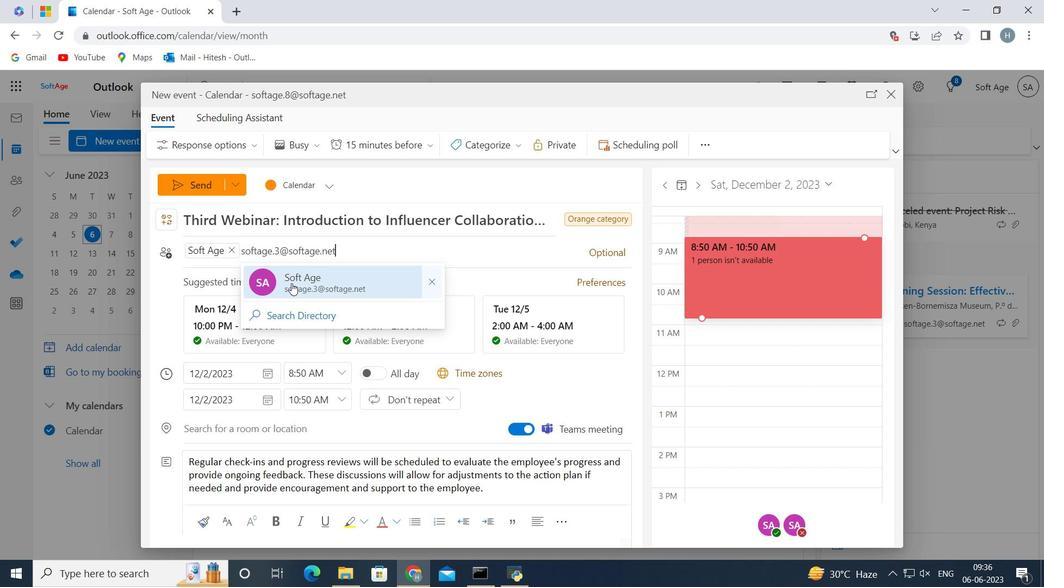 
Action: Mouse moved to (429, 146)
Screenshot: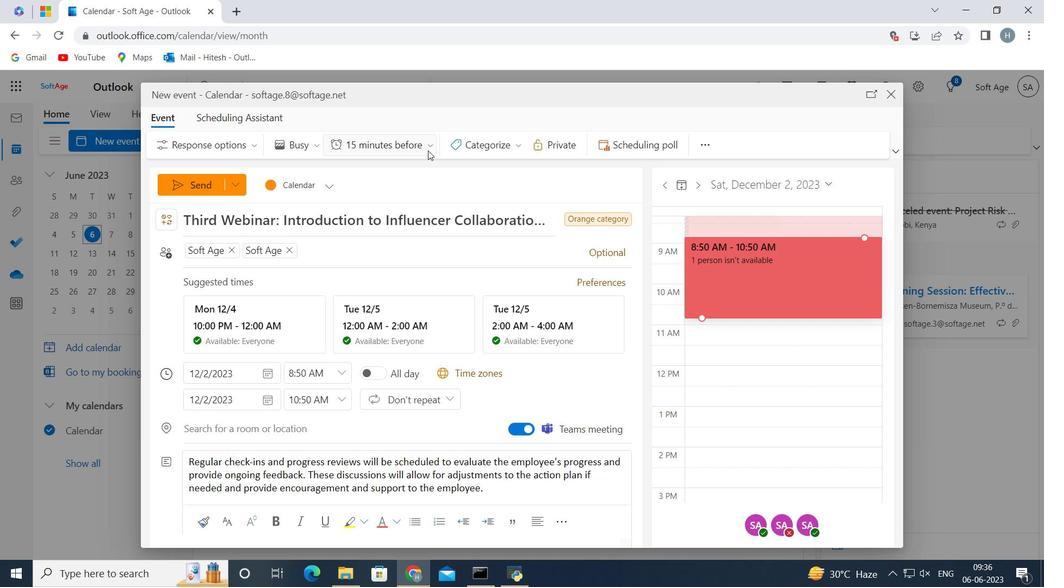 
Action: Mouse pressed left at (429, 146)
Screenshot: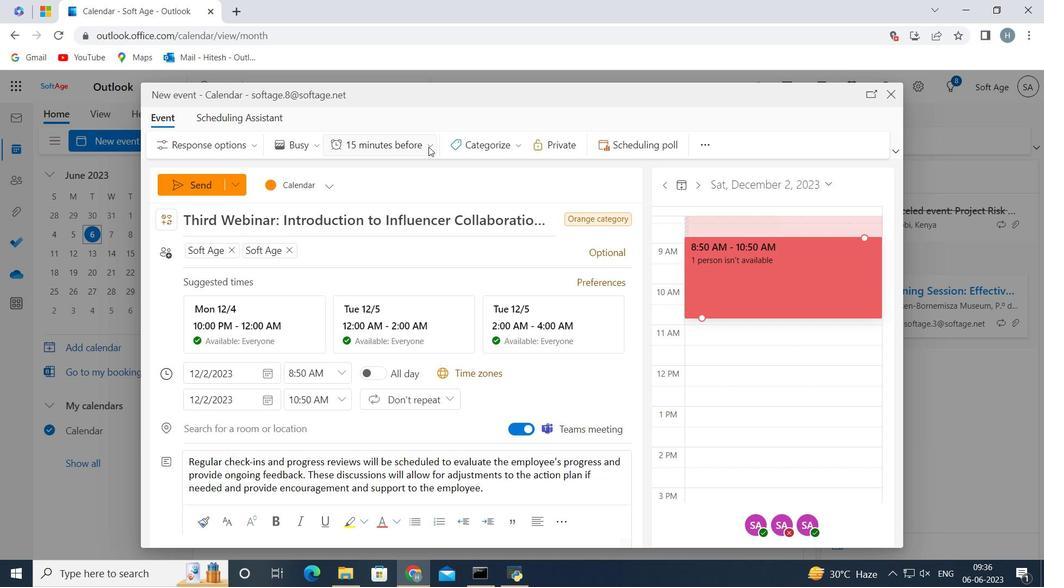 
Action: Mouse moved to (409, 198)
Screenshot: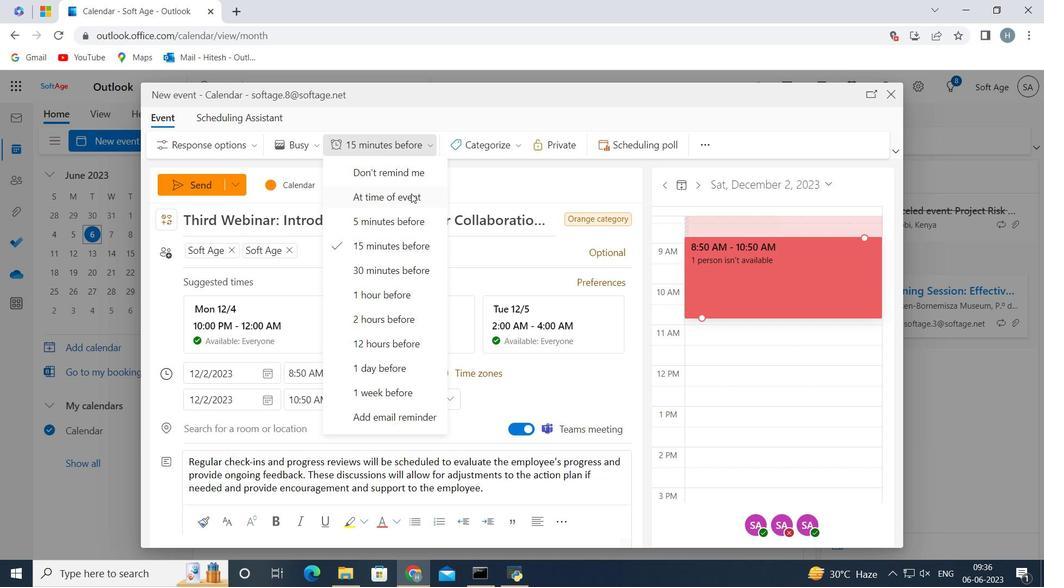 
Action: Mouse pressed left at (409, 198)
Screenshot: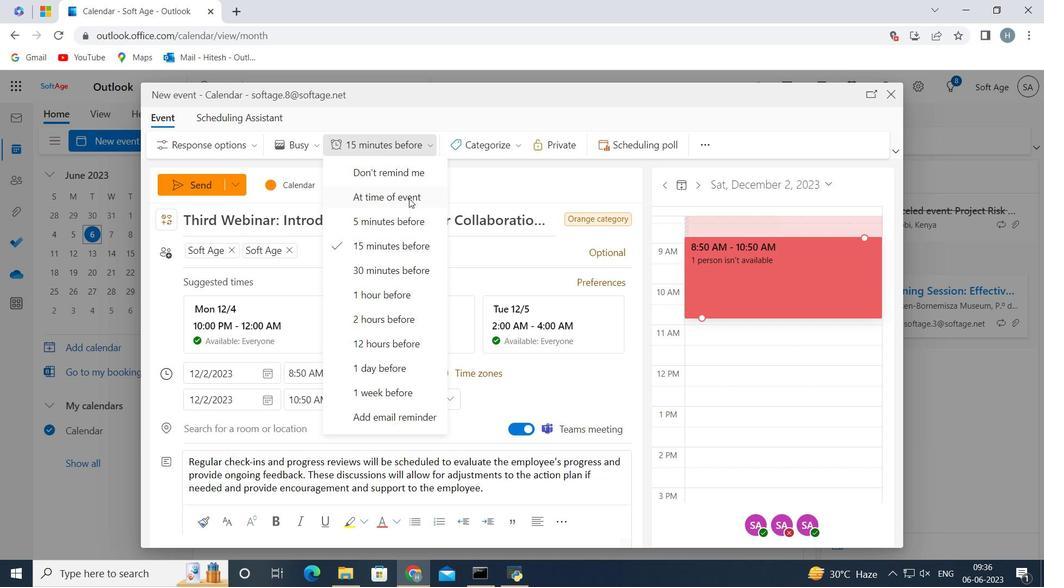 
Action: Mouse moved to (181, 184)
Screenshot: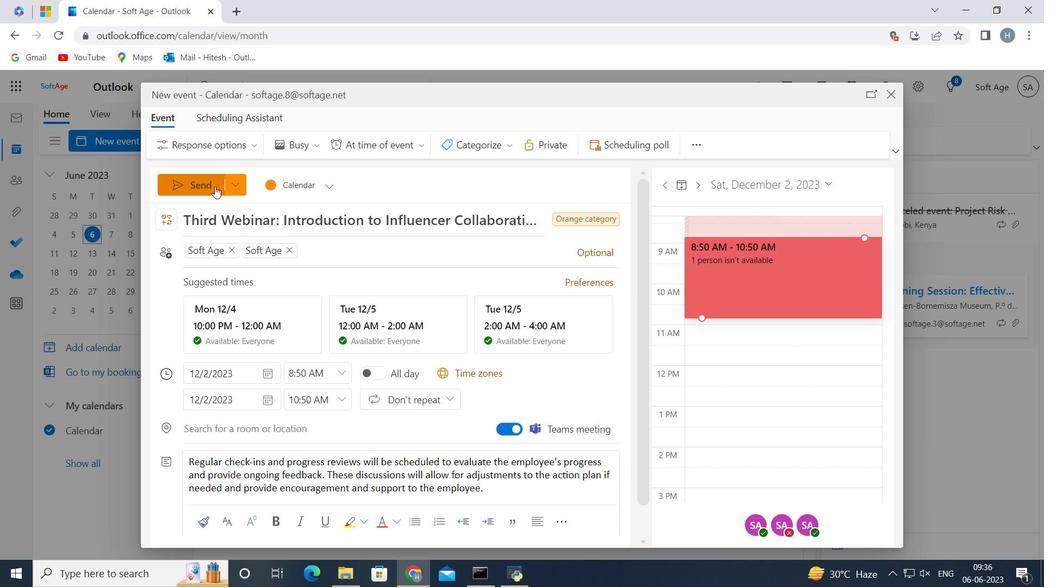 
Action: Mouse pressed left at (181, 184)
Screenshot: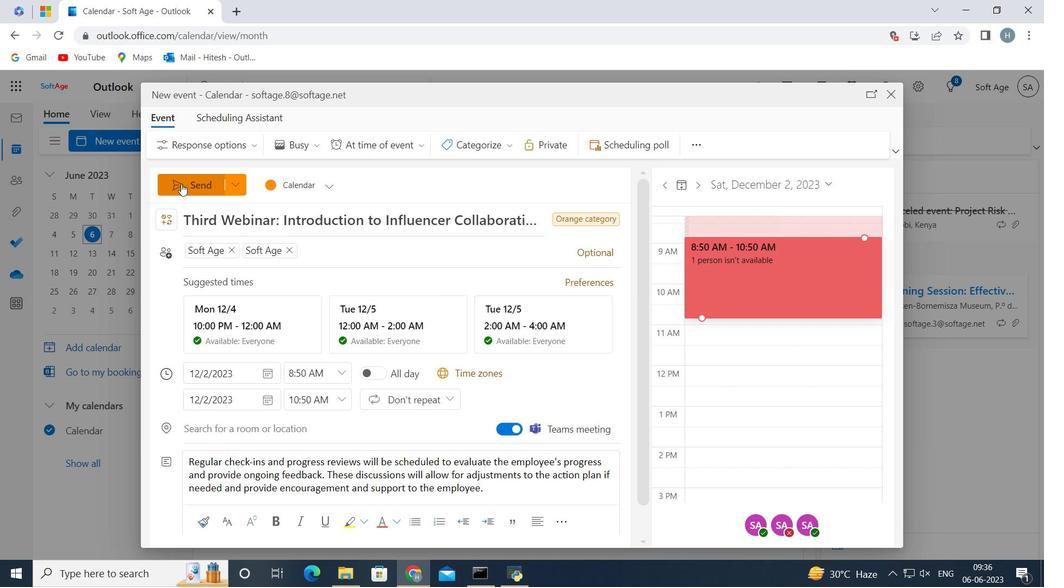 
Action: Mouse moved to (478, 196)
Screenshot: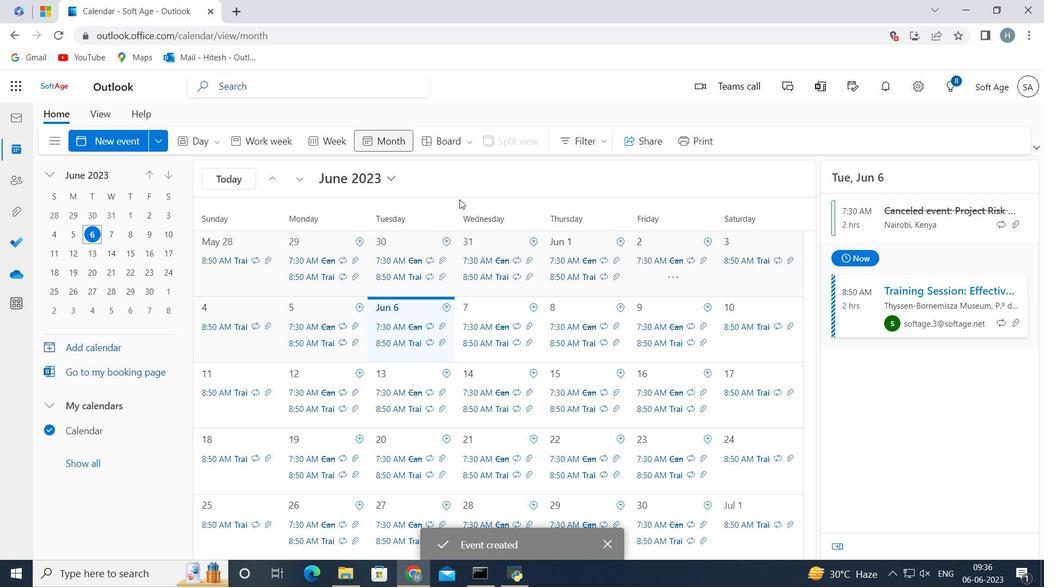 
